 Task: Create new Company, with domain: 'linde.com' and type: 'Reseller'. Add new contact for this company, with mail Id: 'Rudra18Patel@linde.com', First Name: Rudra, Last name:  Patel, Job Title: 'Database Administrator', Phone Number: '(617) 555-2347'. Change life cycle stage to  Lead and lead status to  Open. Logged in from softage.3@softage.net
Action: Mouse pressed left at (35, 83)
Screenshot: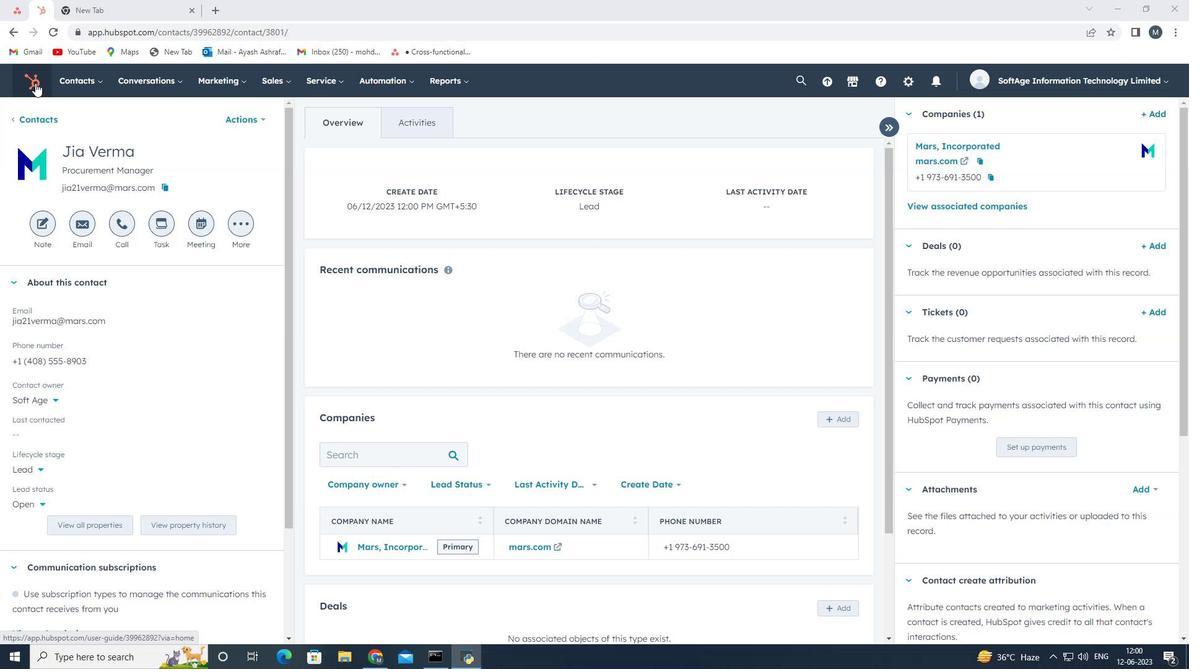 
Action: Mouse moved to (91, 84)
Screenshot: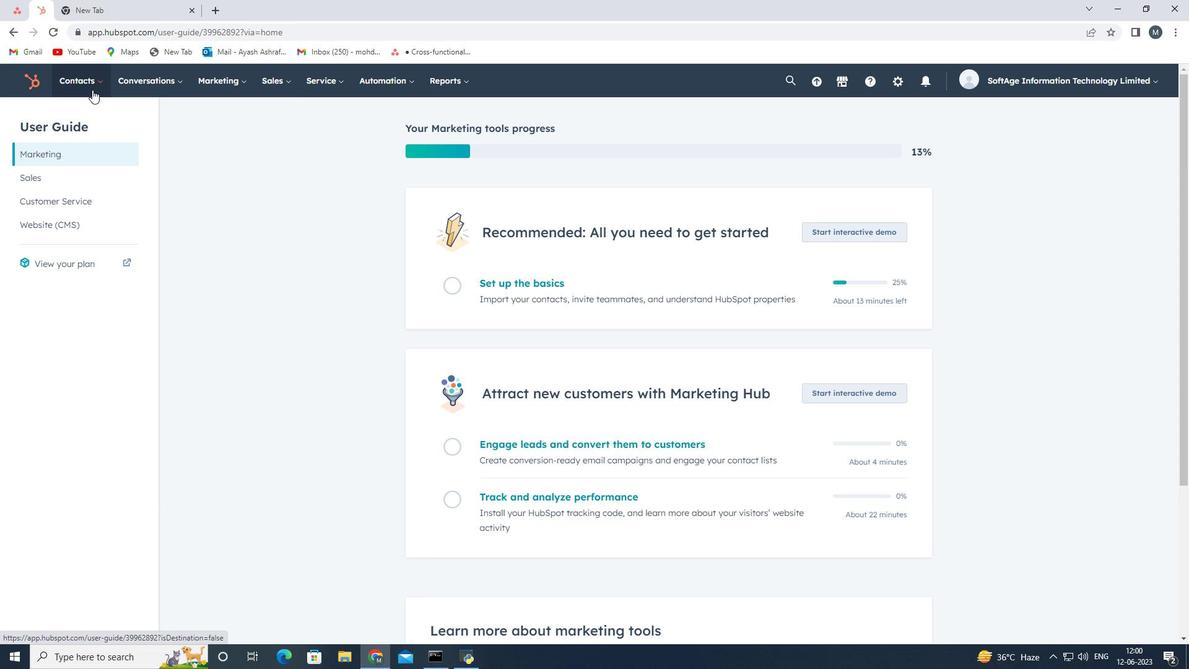 
Action: Mouse pressed left at (91, 84)
Screenshot: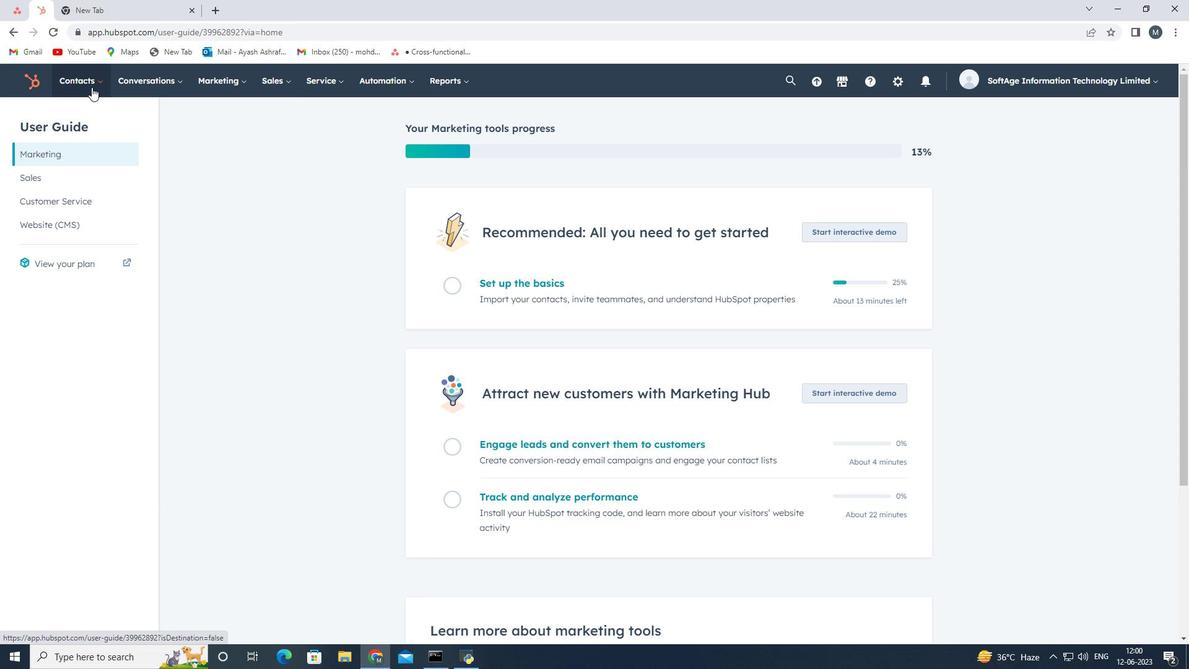 
Action: Mouse moved to (104, 133)
Screenshot: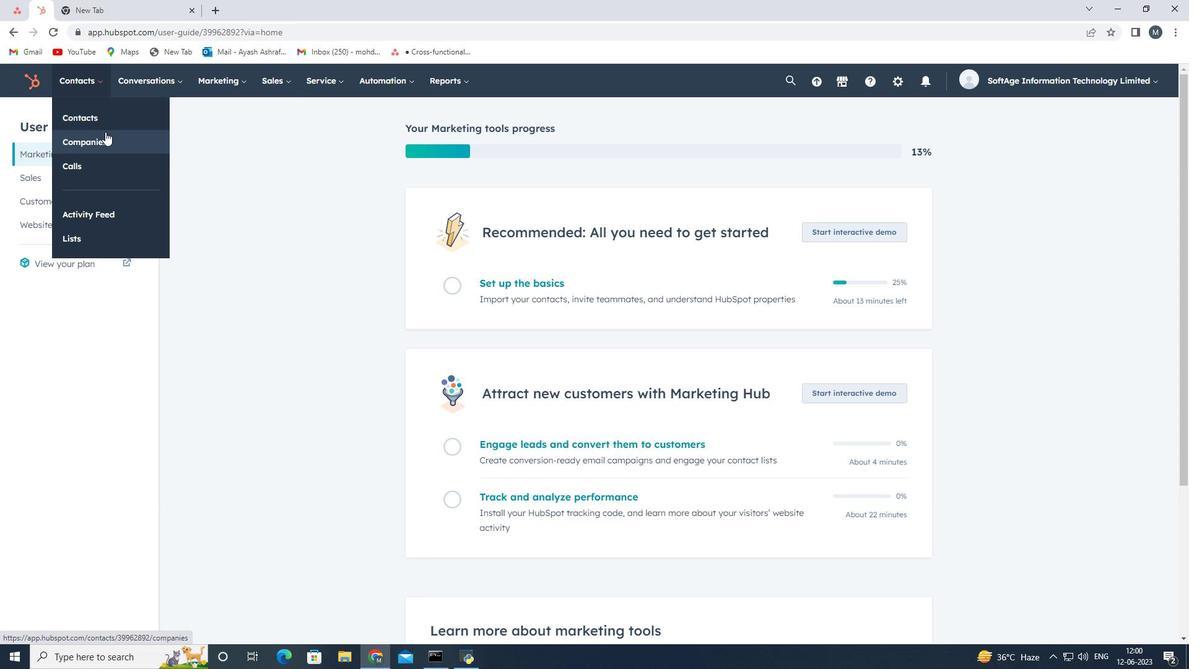 
Action: Mouse pressed left at (104, 133)
Screenshot: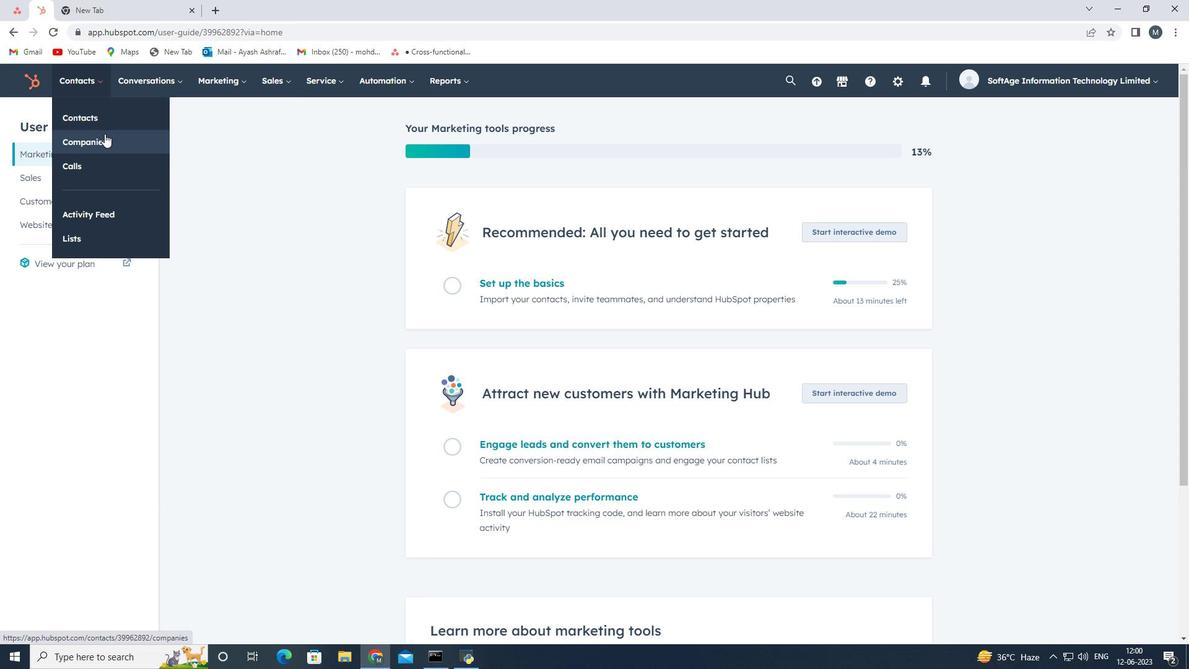 
Action: Mouse moved to (1109, 125)
Screenshot: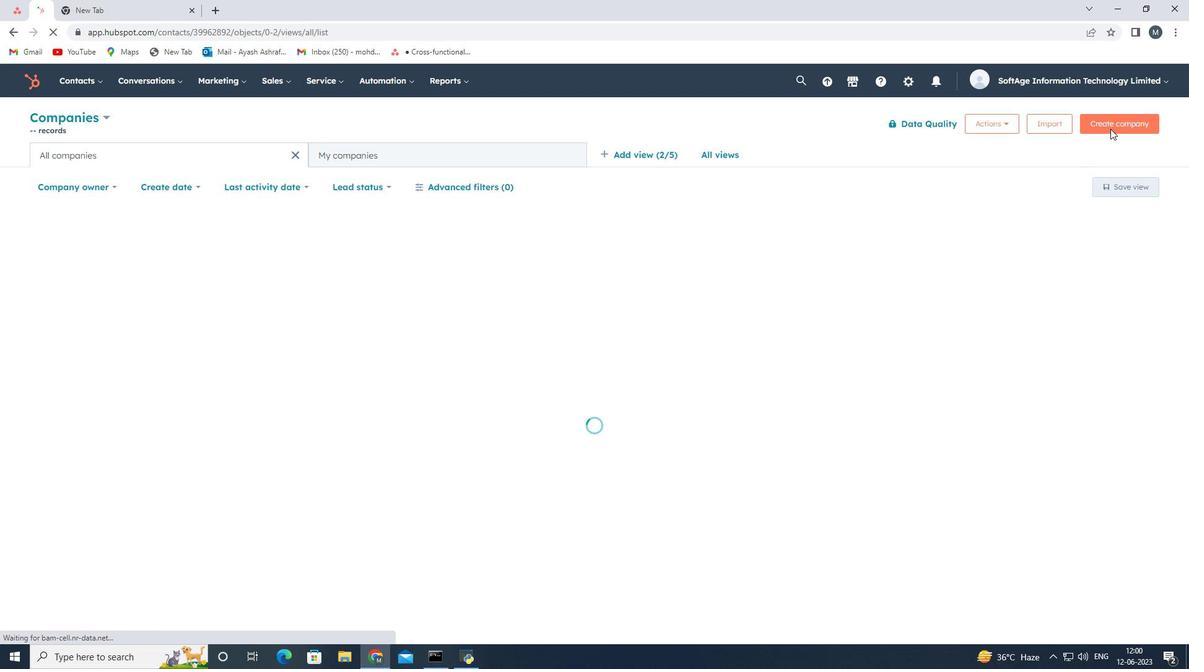 
Action: Mouse pressed left at (1109, 125)
Screenshot: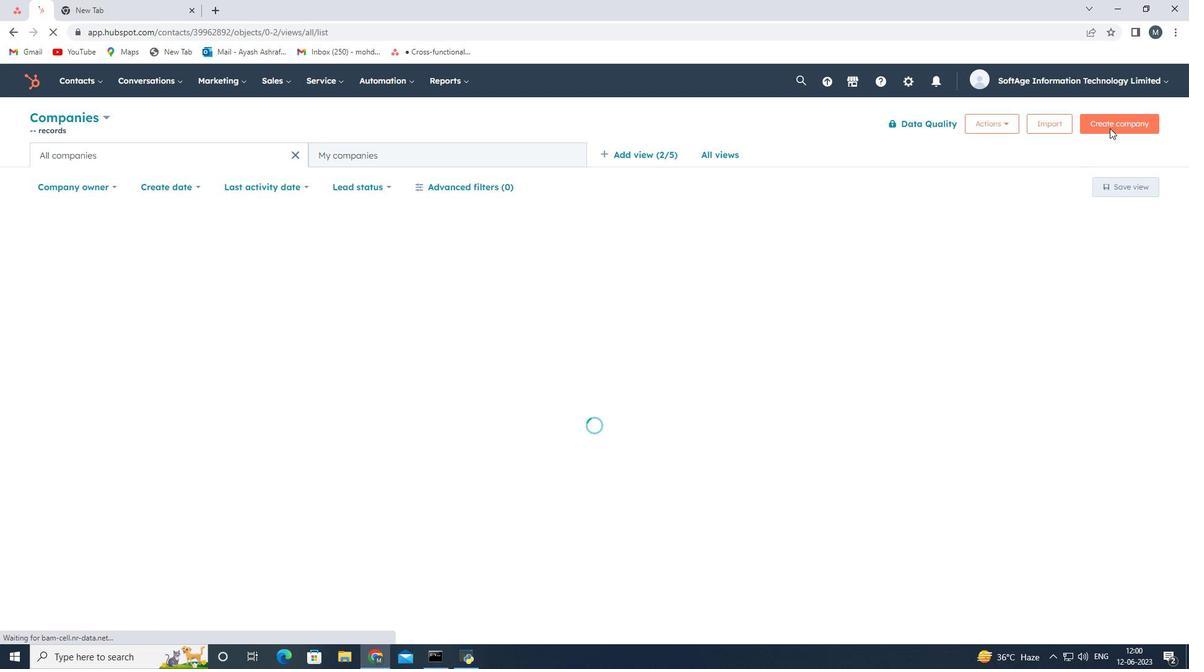
Action: Mouse moved to (958, 177)
Screenshot: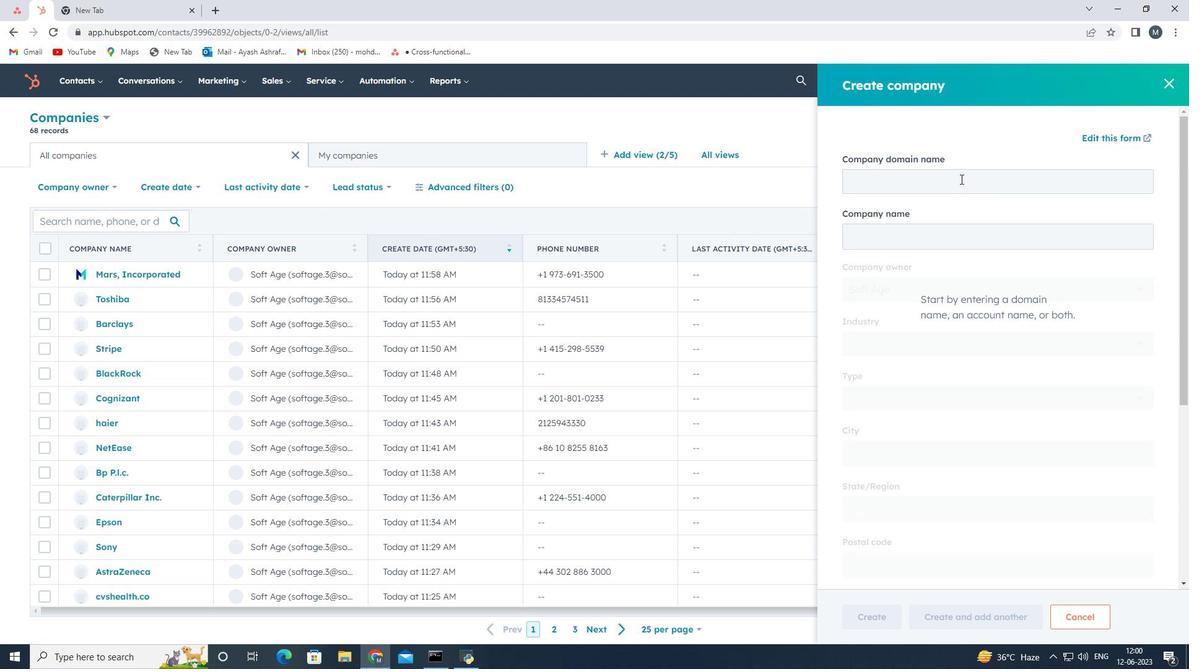 
Action: Mouse pressed left at (958, 177)
Screenshot: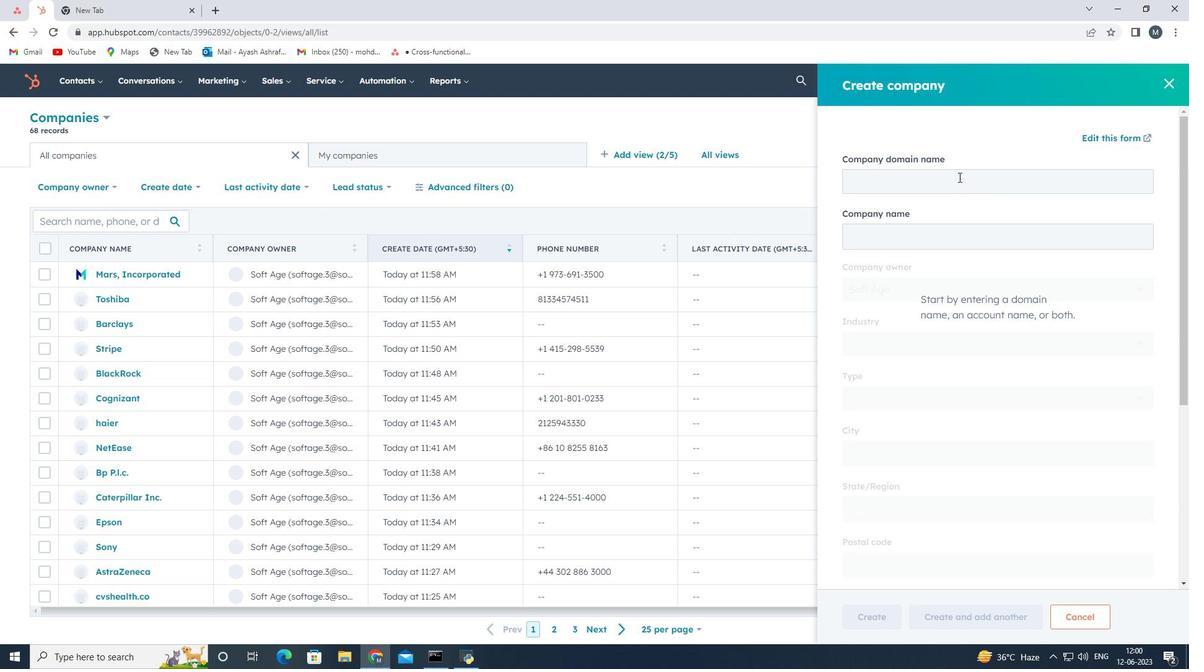 
Action: Key pressed <Key.shift>L<Key.backspace>linde.com
Screenshot: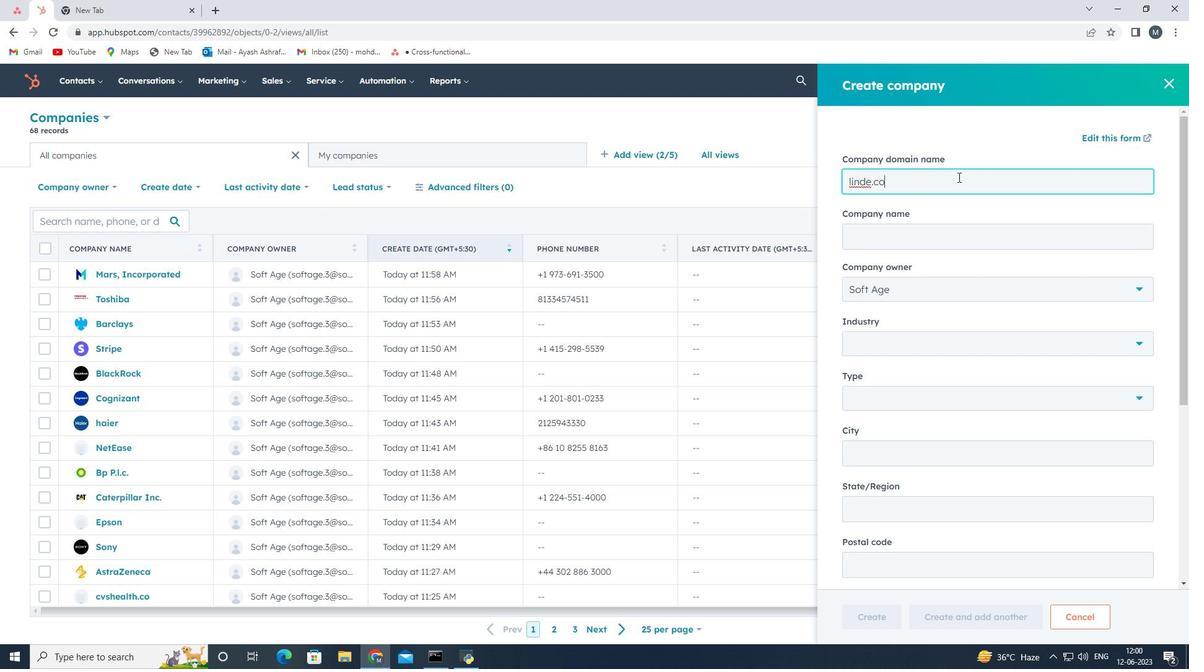 
Action: Mouse moved to (976, 339)
Screenshot: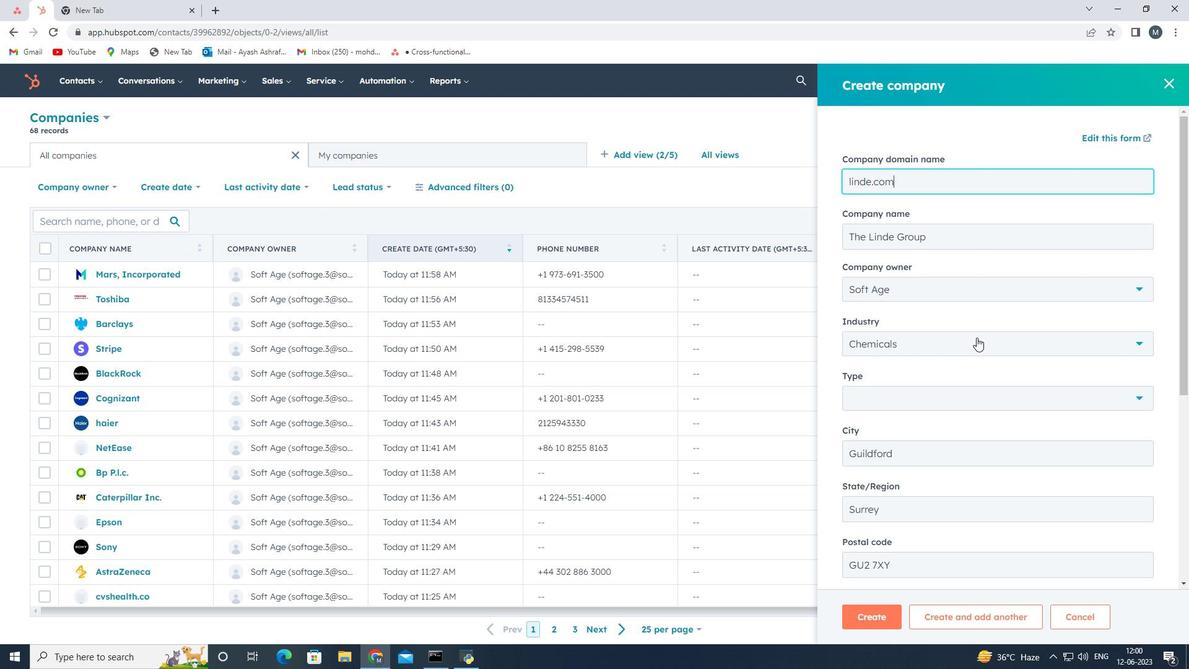 
Action: Mouse scrolled (976, 338) with delta (0, 0)
Screenshot: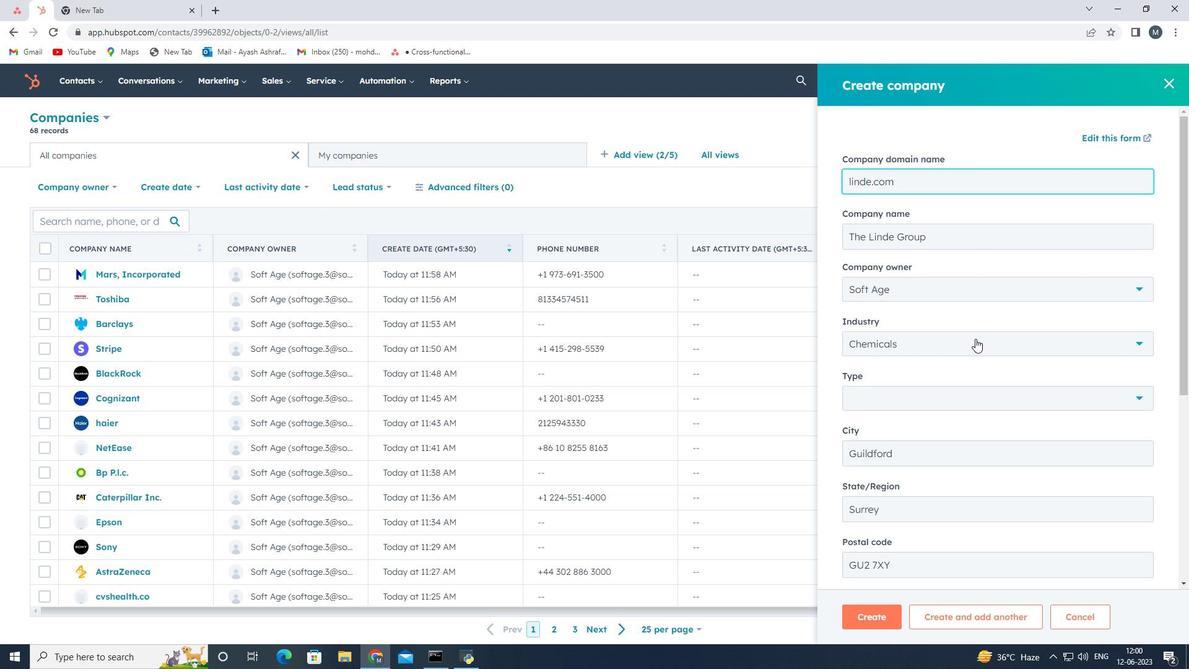 
Action: Mouse moved to (958, 335)
Screenshot: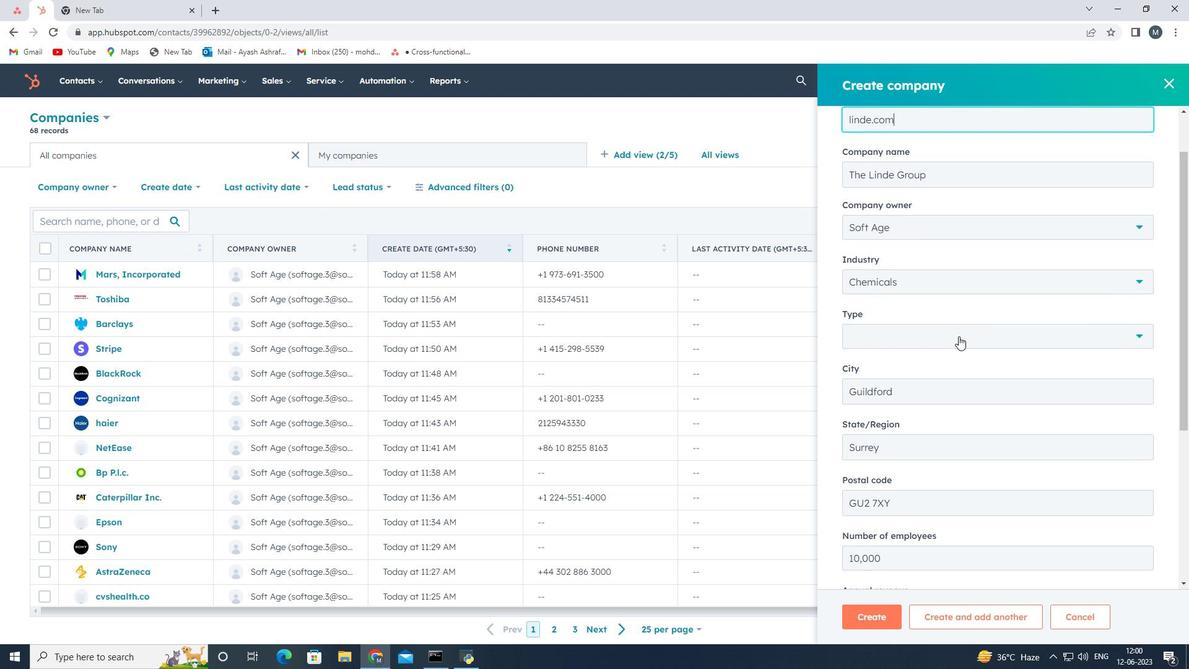 
Action: Mouse pressed left at (958, 335)
Screenshot: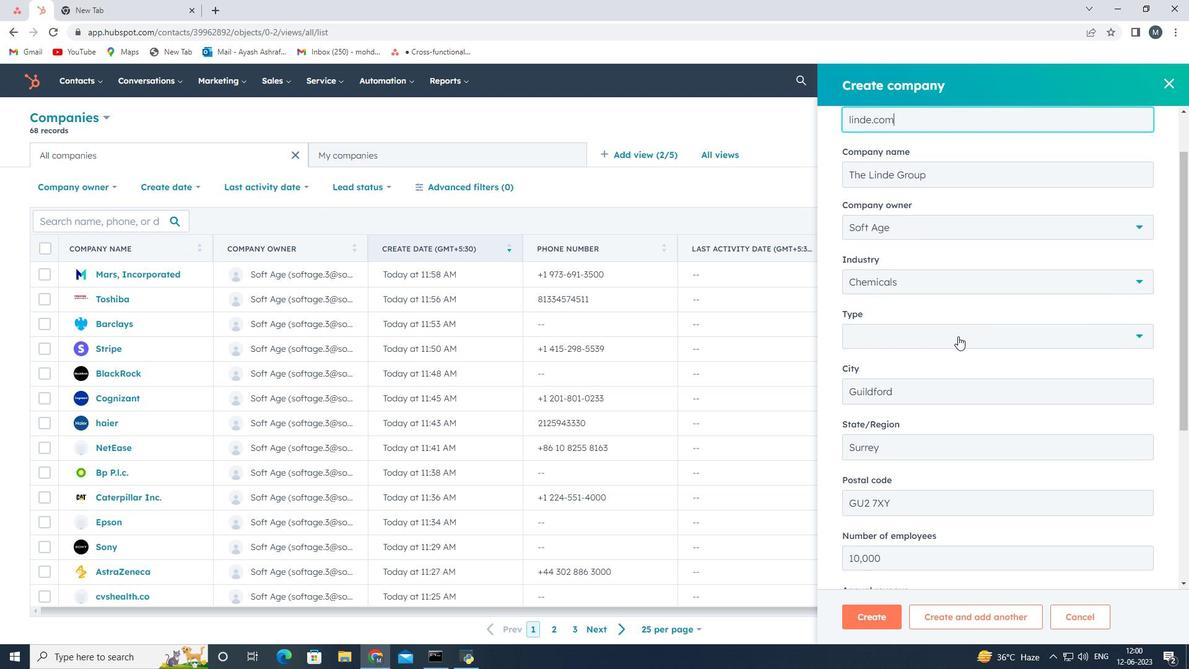 
Action: Mouse moved to (909, 449)
Screenshot: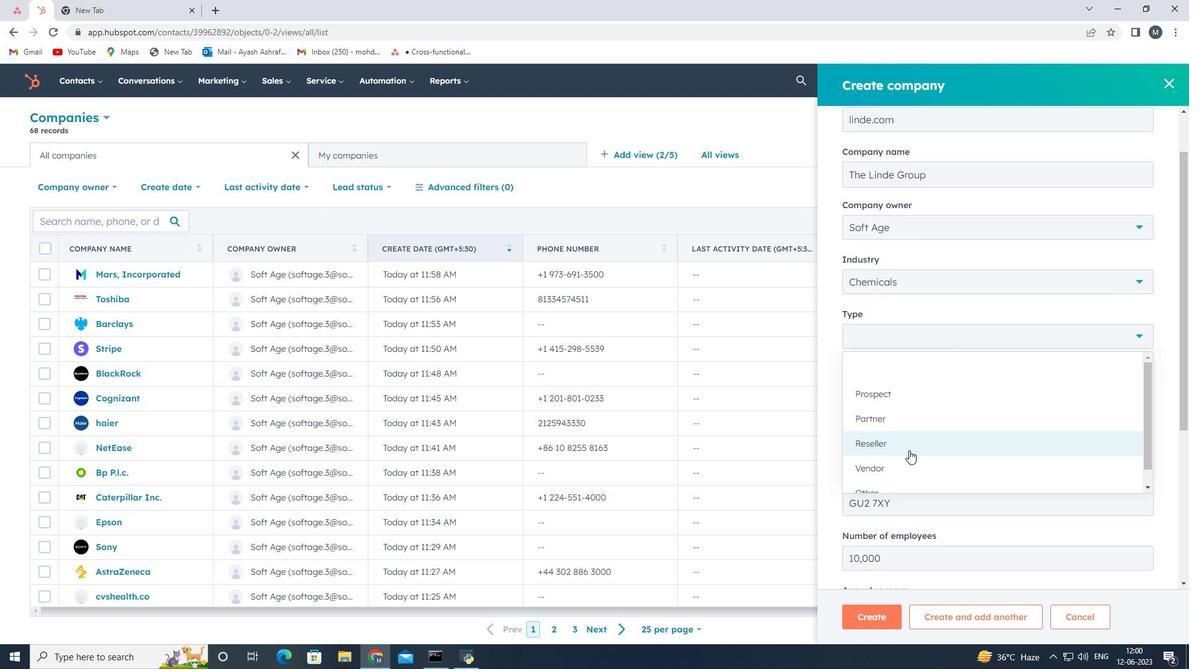 
Action: Mouse pressed left at (909, 449)
Screenshot: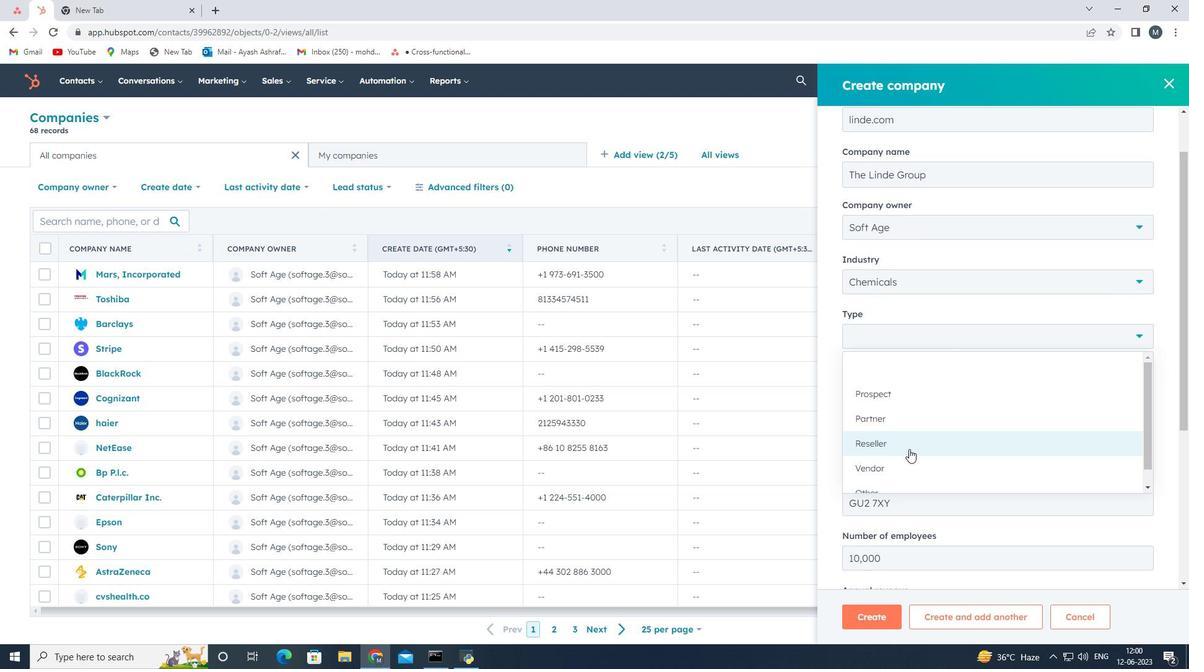 
Action: Mouse moved to (951, 439)
Screenshot: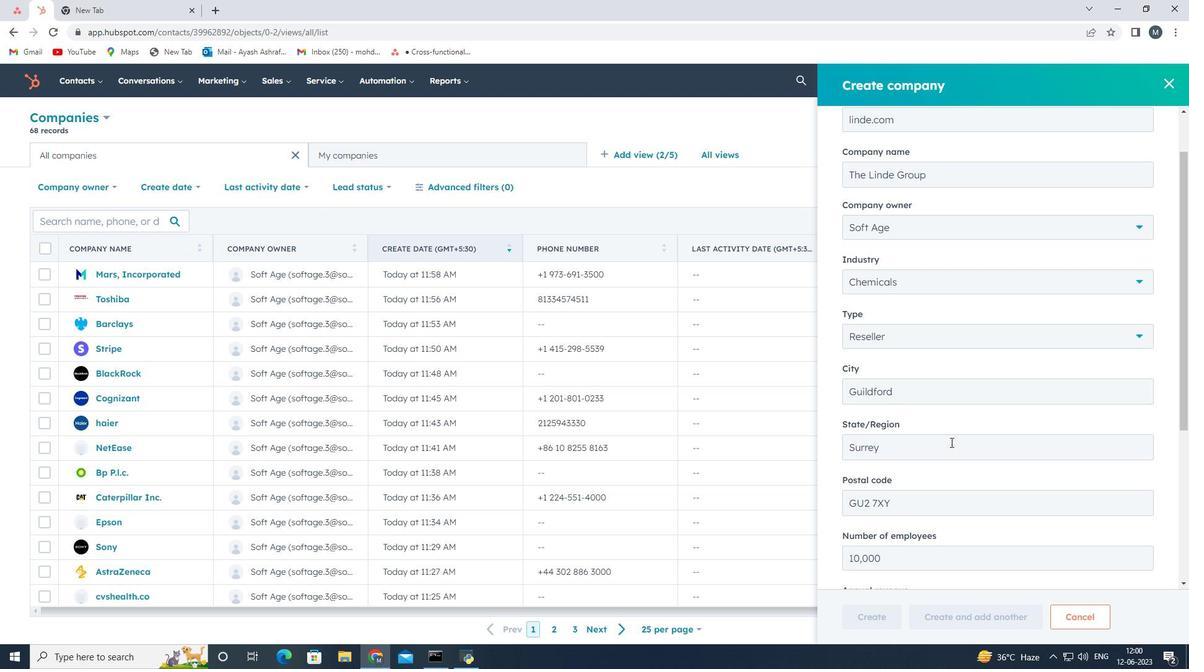 
Action: Mouse scrolled (951, 438) with delta (0, 0)
Screenshot: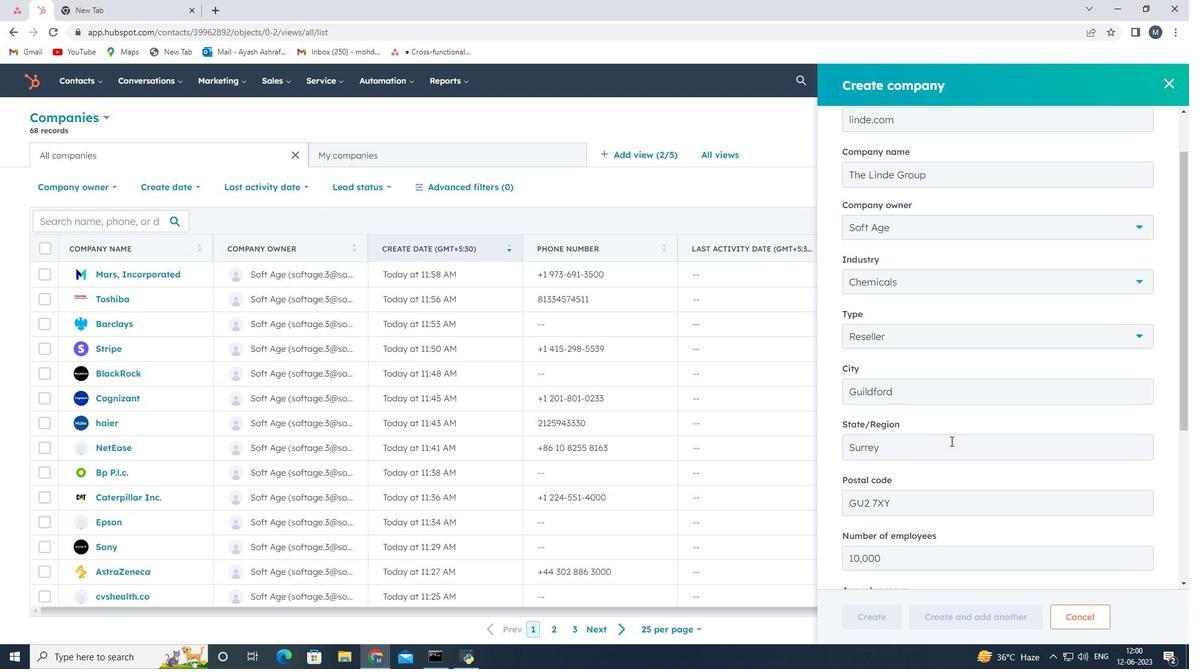 
Action: Mouse moved to (946, 446)
Screenshot: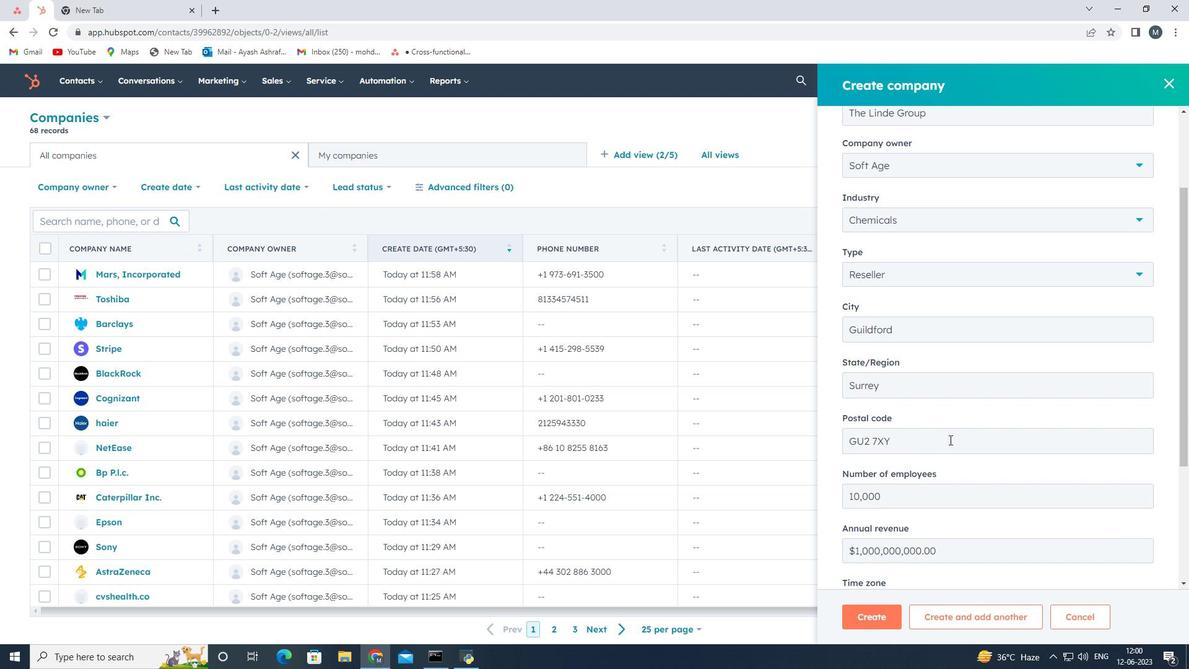 
Action: Mouse scrolled (946, 446) with delta (0, 0)
Screenshot: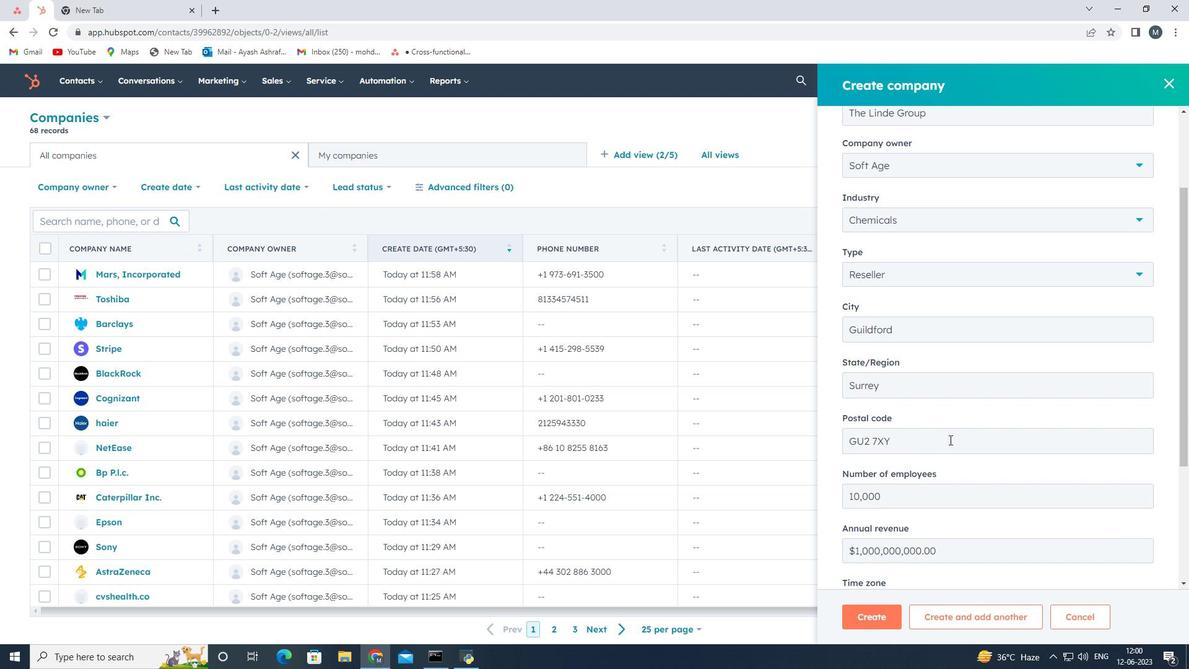 
Action: Mouse moved to (945, 450)
Screenshot: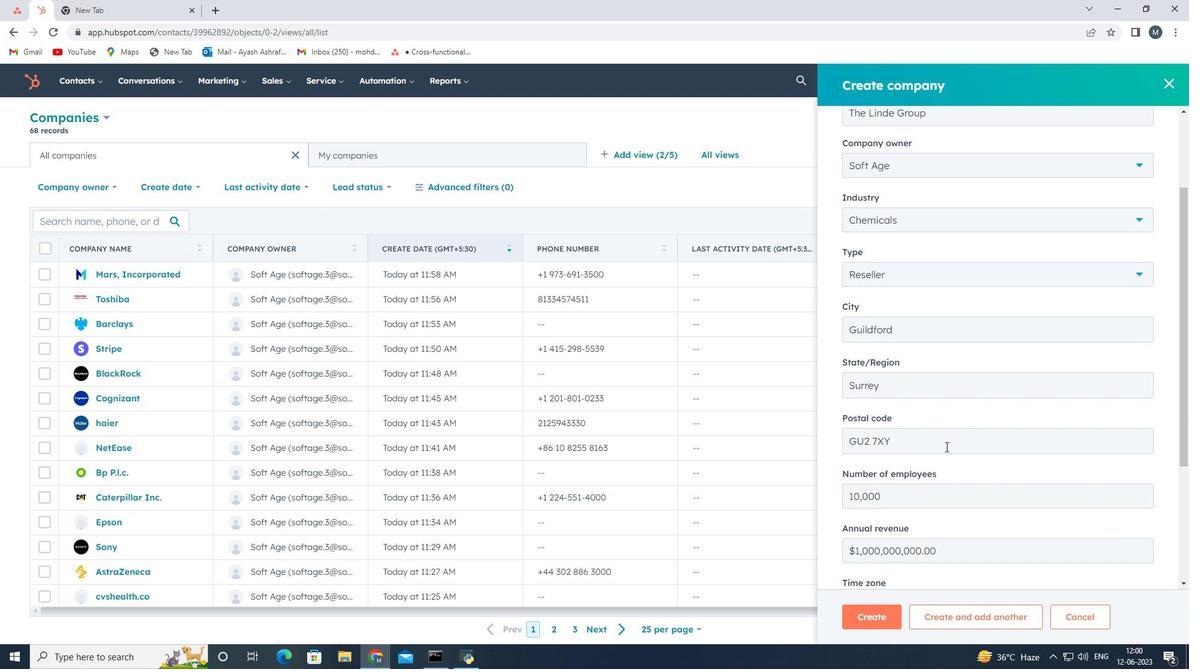
Action: Mouse scrolled (945, 449) with delta (0, 0)
Screenshot: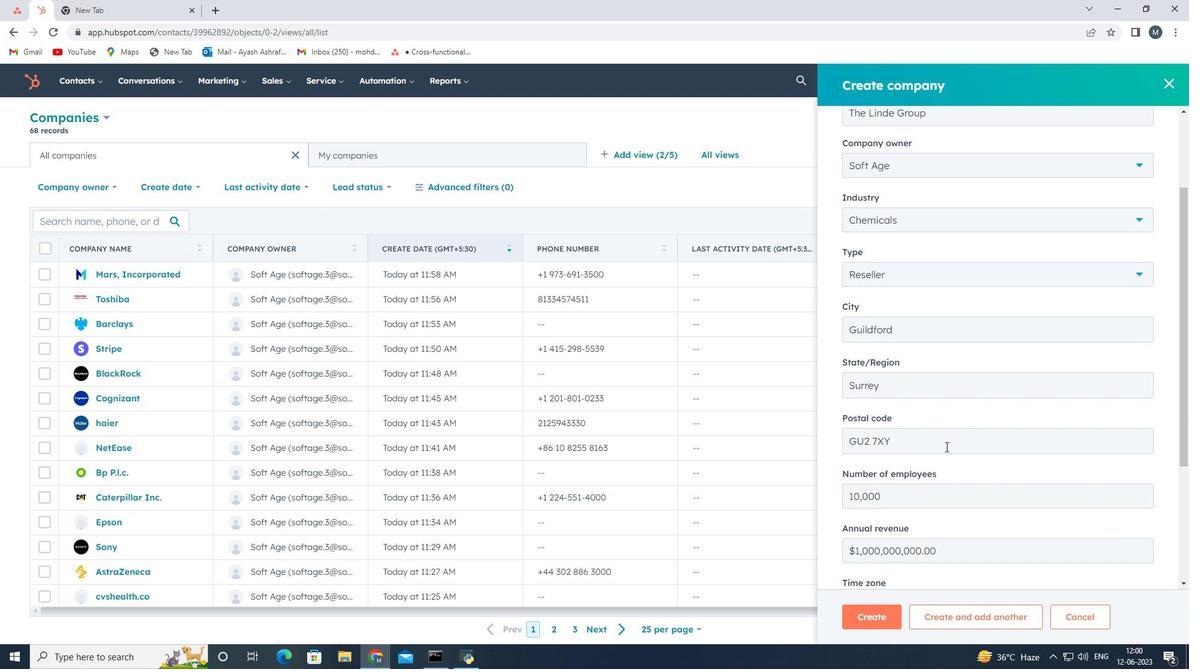 
Action: Mouse moved to (950, 512)
Screenshot: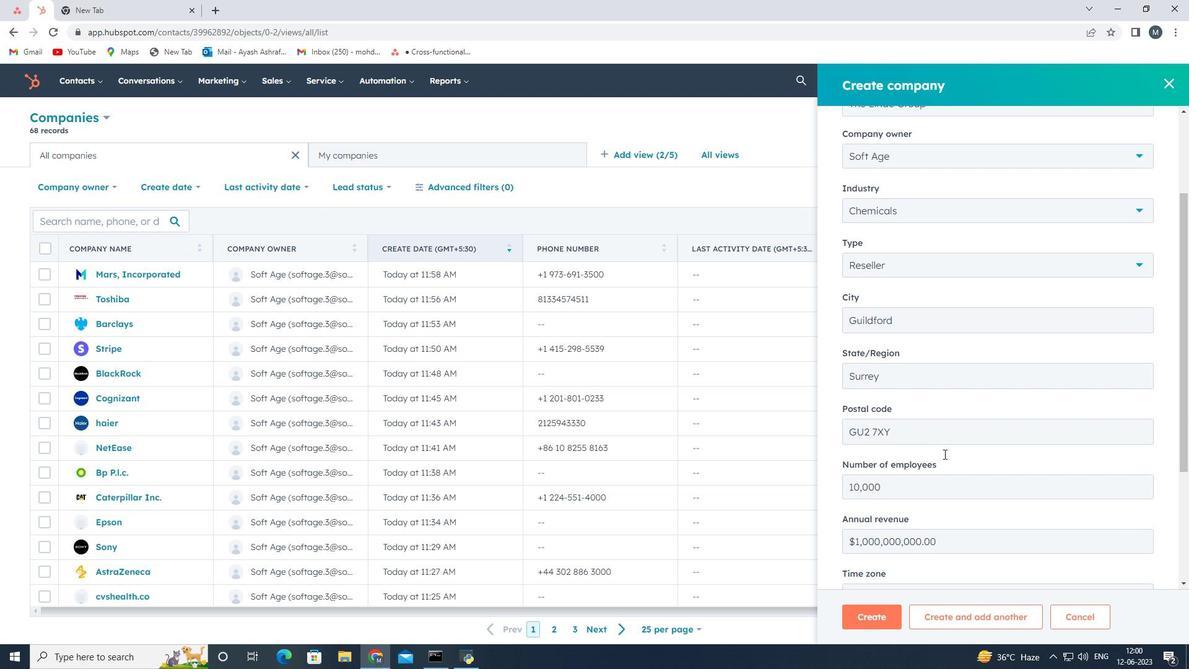 
Action: Mouse scrolled (950, 511) with delta (0, 0)
Screenshot: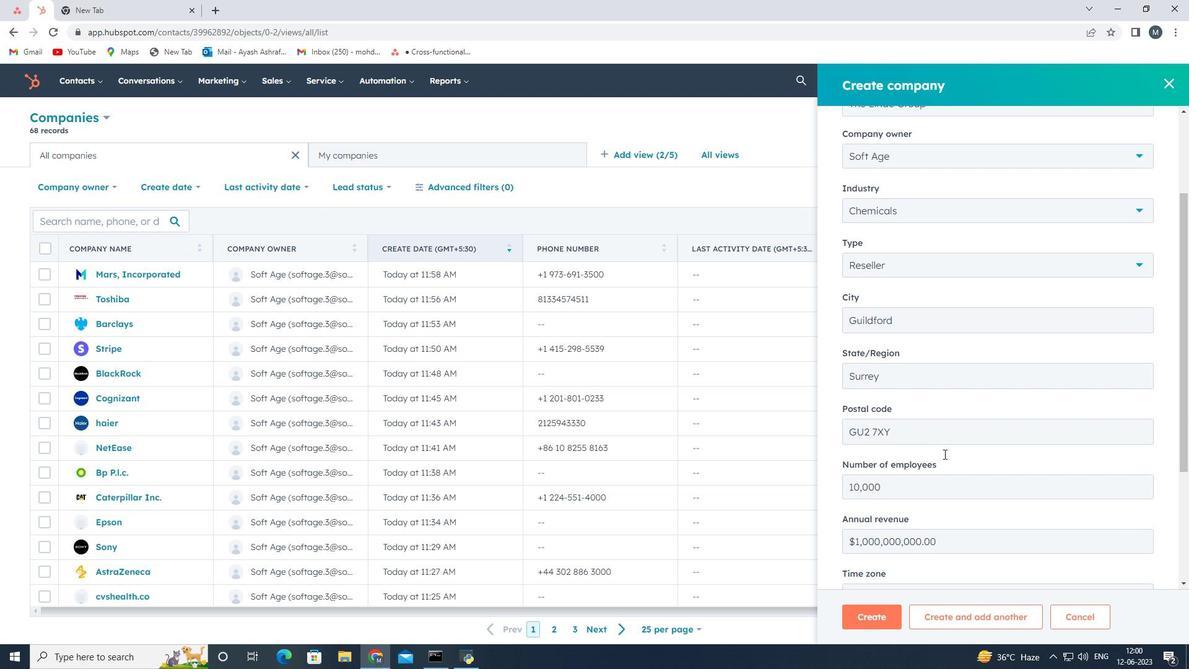 
Action: Mouse moved to (951, 534)
Screenshot: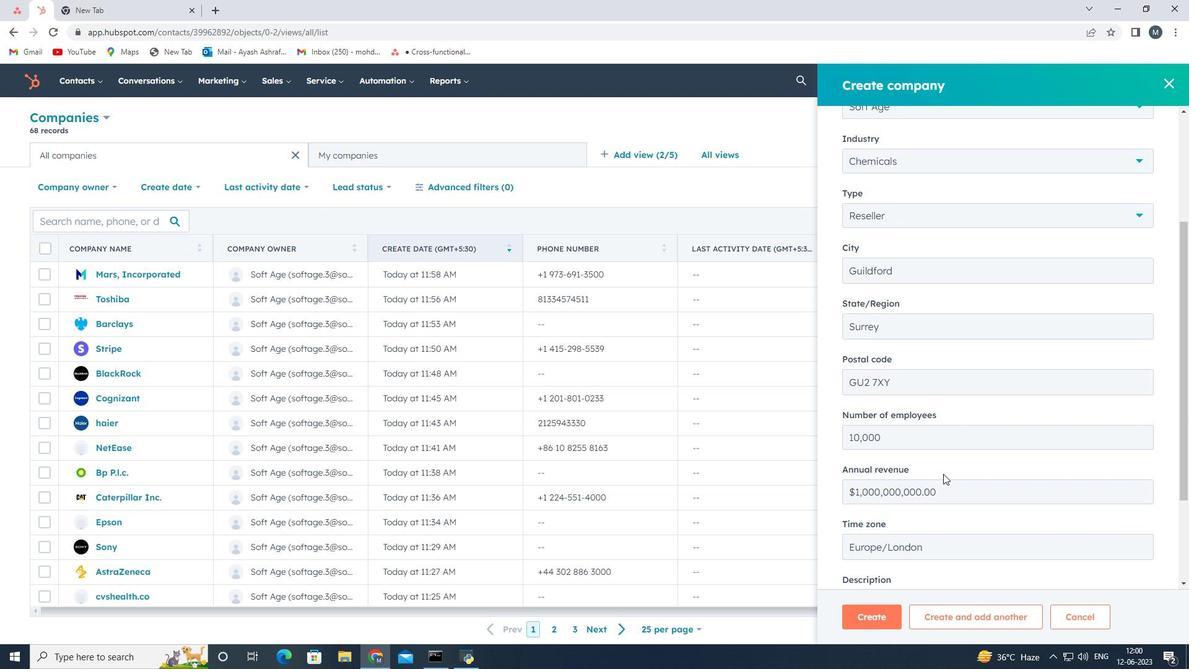 
Action: Mouse scrolled (951, 534) with delta (0, 0)
Screenshot: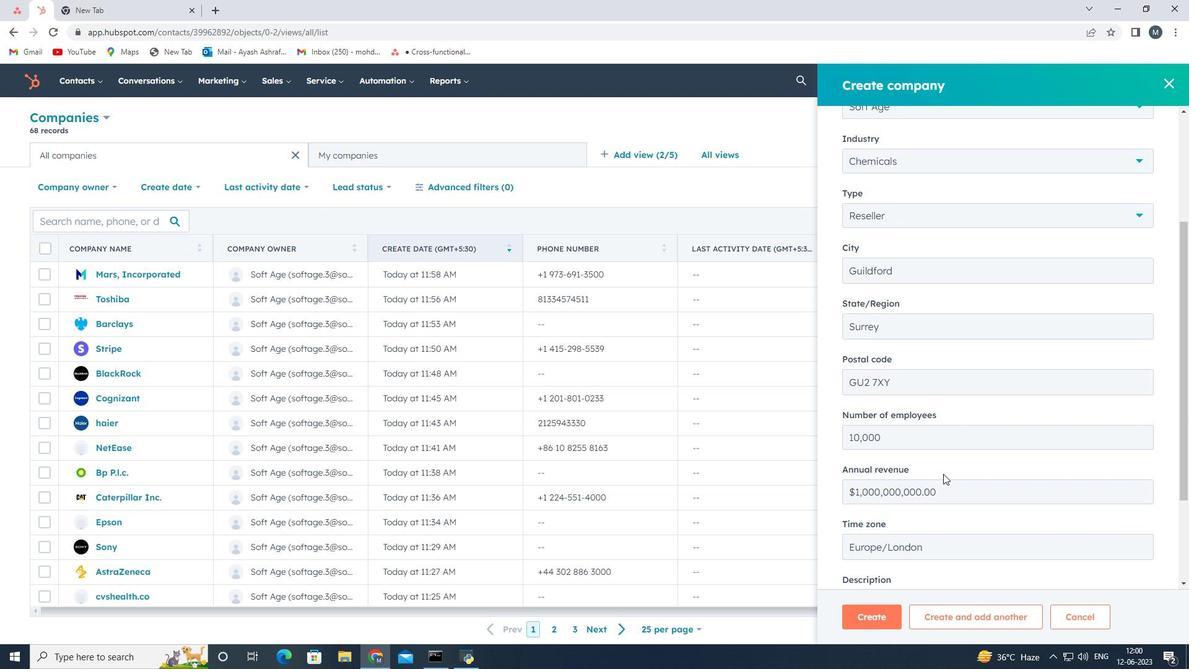 
Action: Mouse moved to (961, 484)
Screenshot: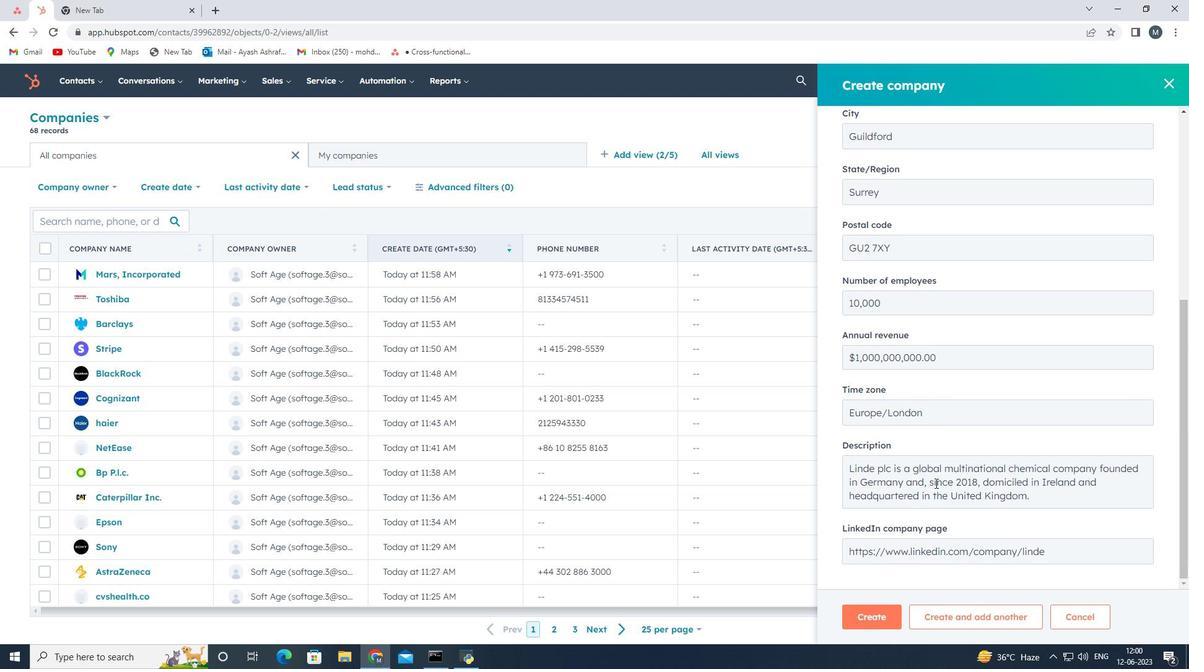 
Action: Mouse scrolled (961, 484) with delta (0, 0)
Screenshot: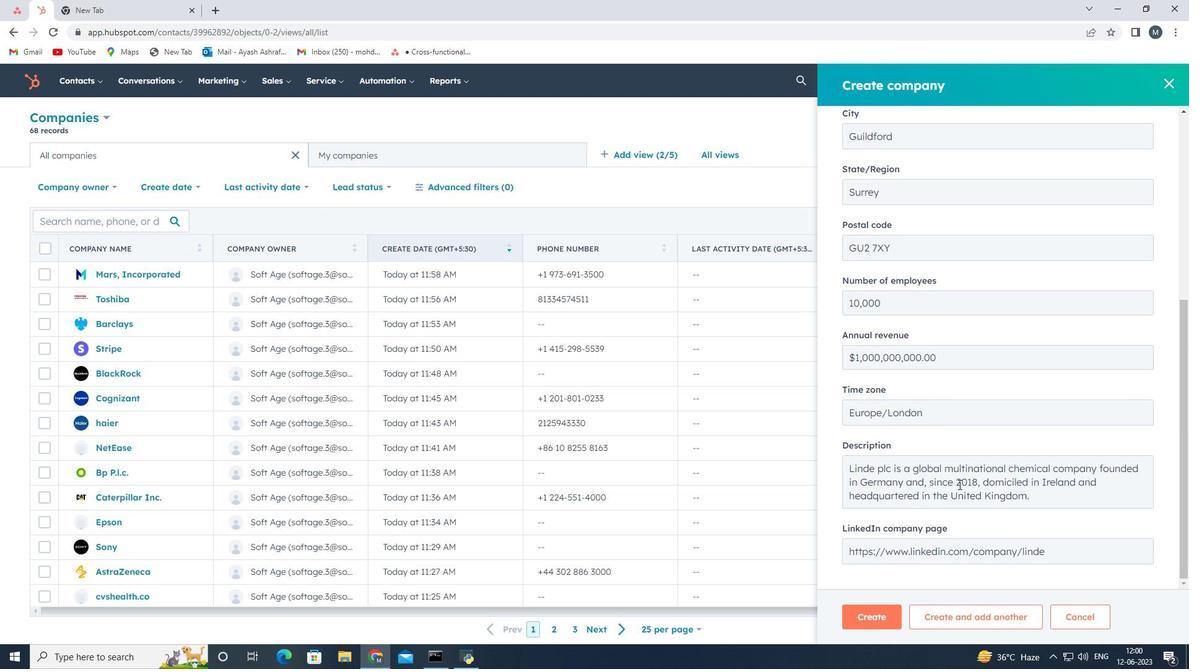 
Action: Mouse moved to (961, 485)
Screenshot: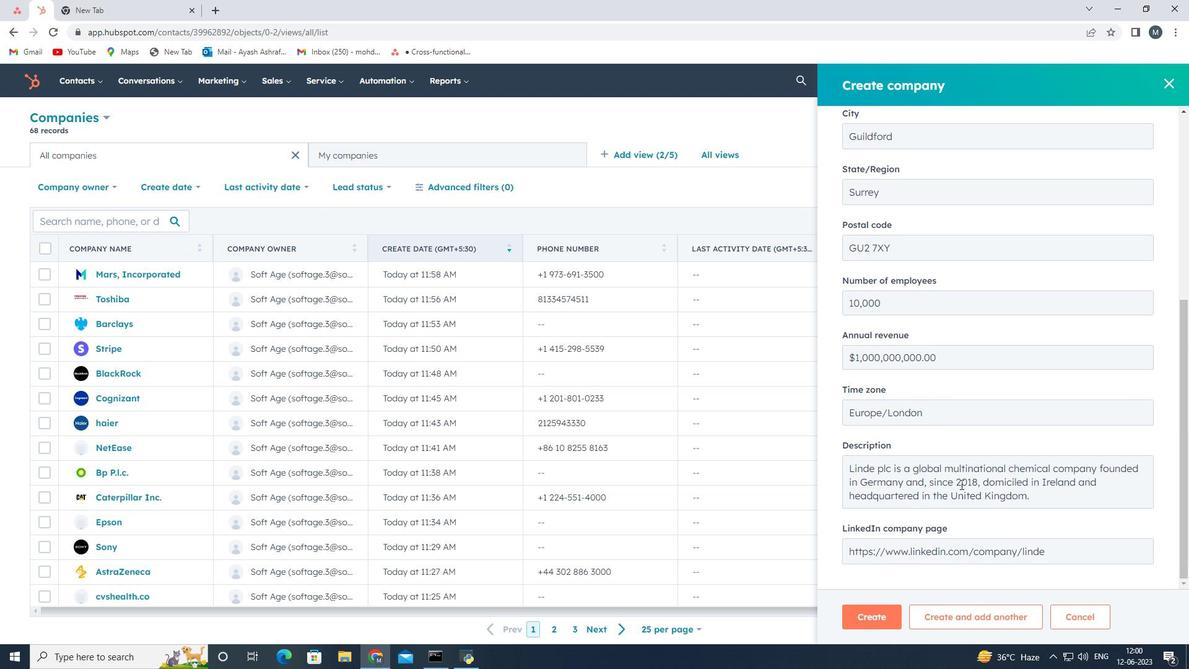 
Action: Mouse scrolled (961, 484) with delta (0, 0)
Screenshot: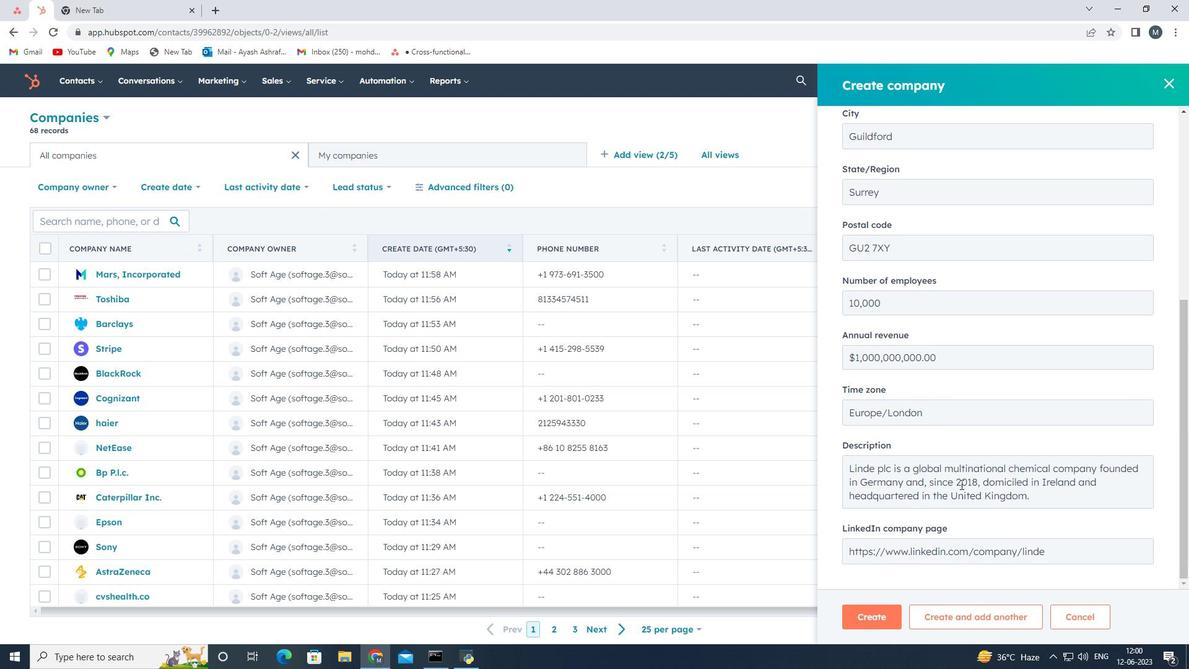 
Action: Mouse moved to (945, 505)
Screenshot: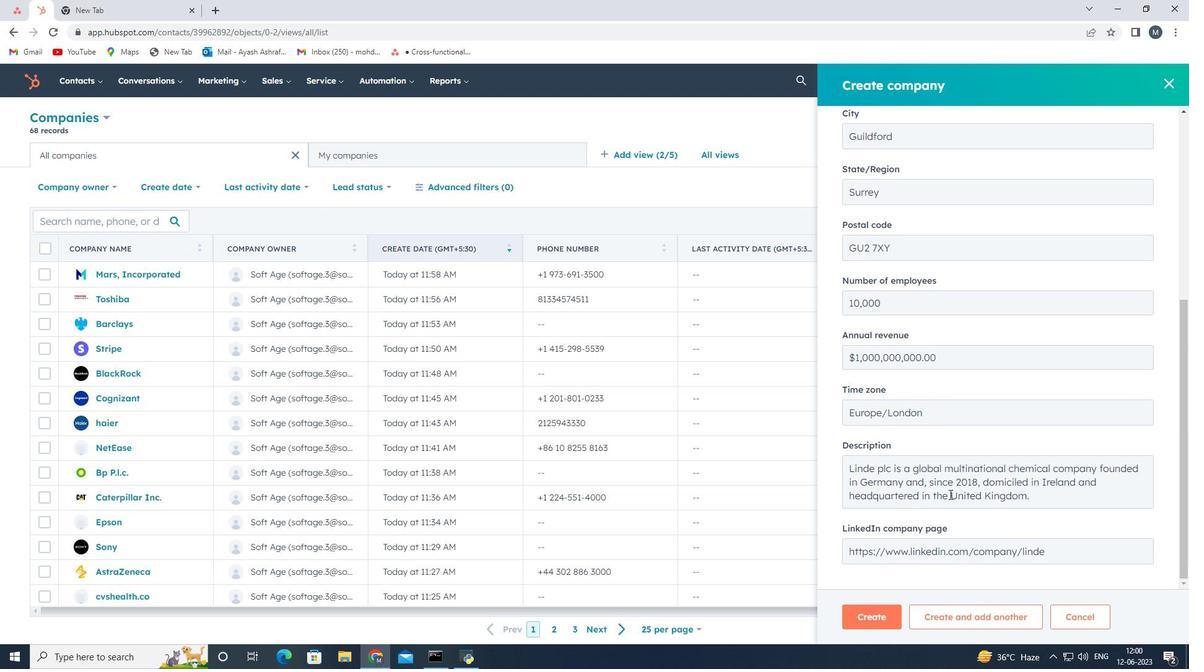 
Action: Mouse scrolled (945, 504) with delta (0, 0)
Screenshot: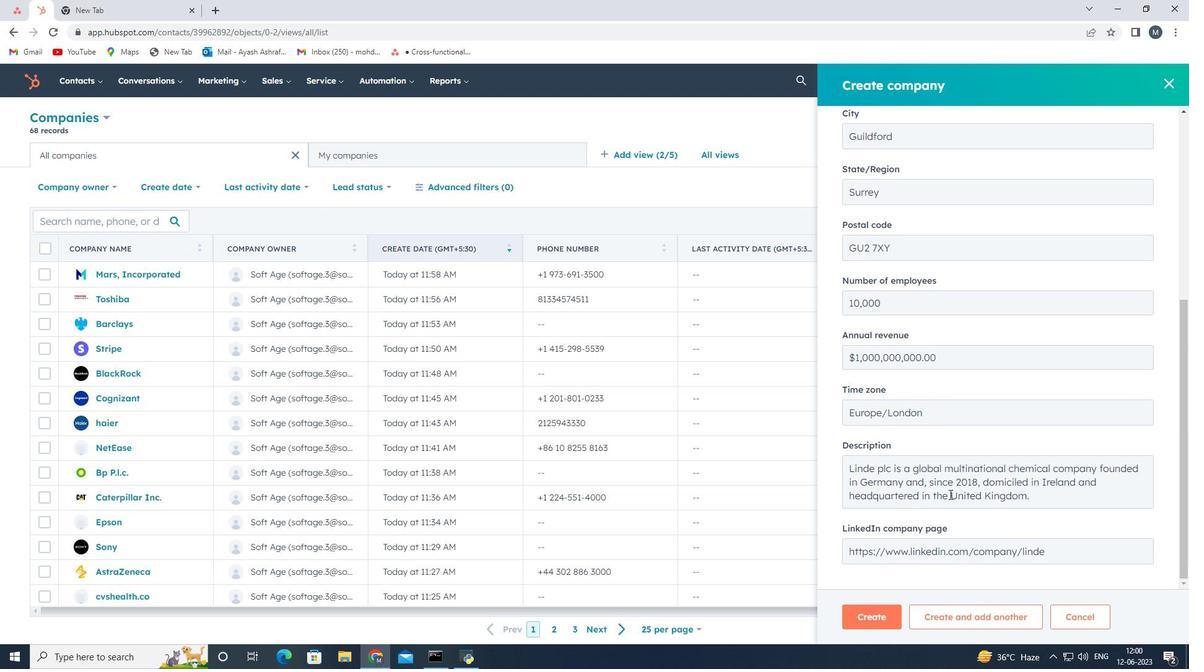 
Action: Mouse moved to (944, 510)
Screenshot: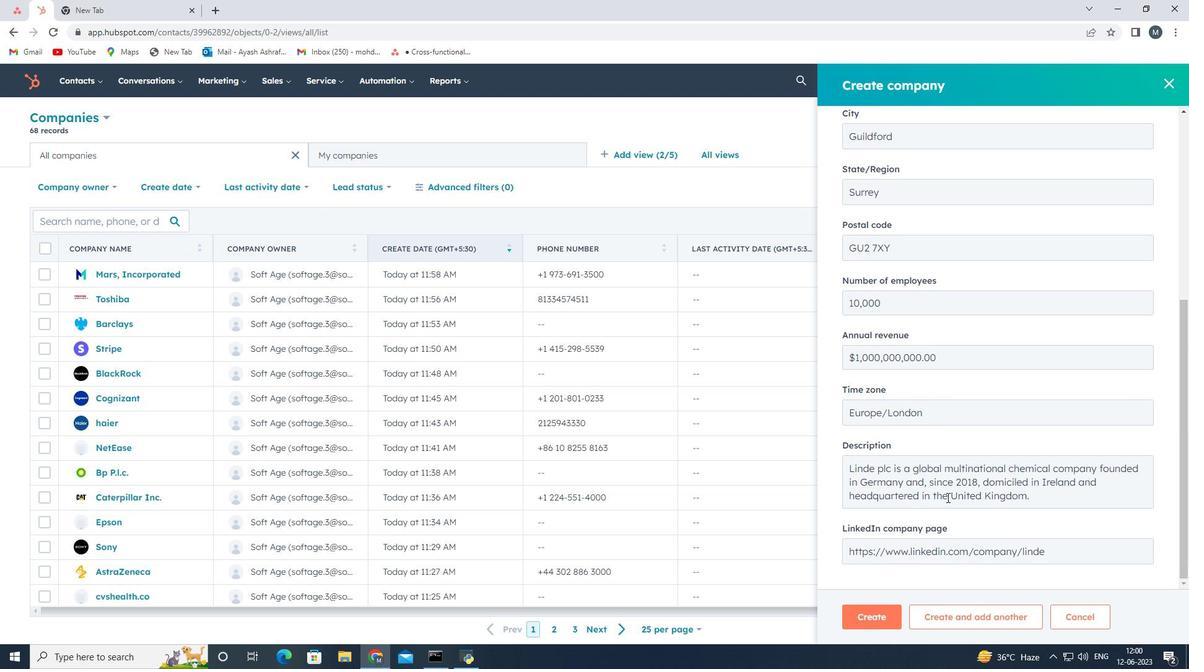 
Action: Mouse scrolled (944, 510) with delta (0, 0)
Screenshot: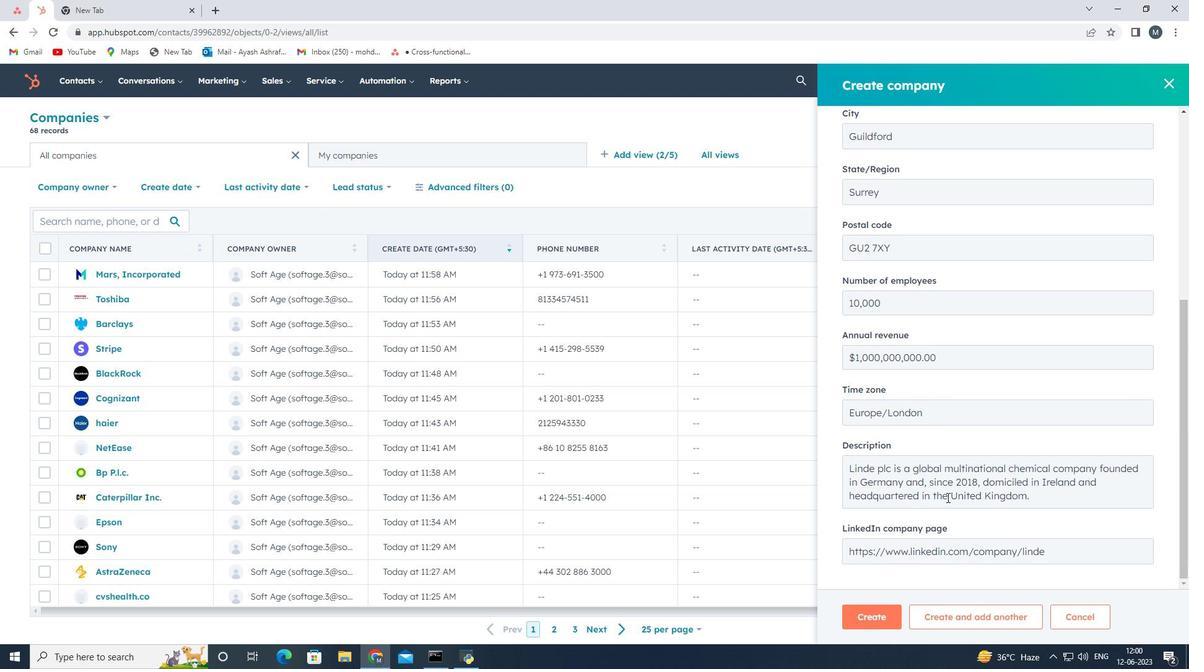 
Action: Mouse moved to (870, 611)
Screenshot: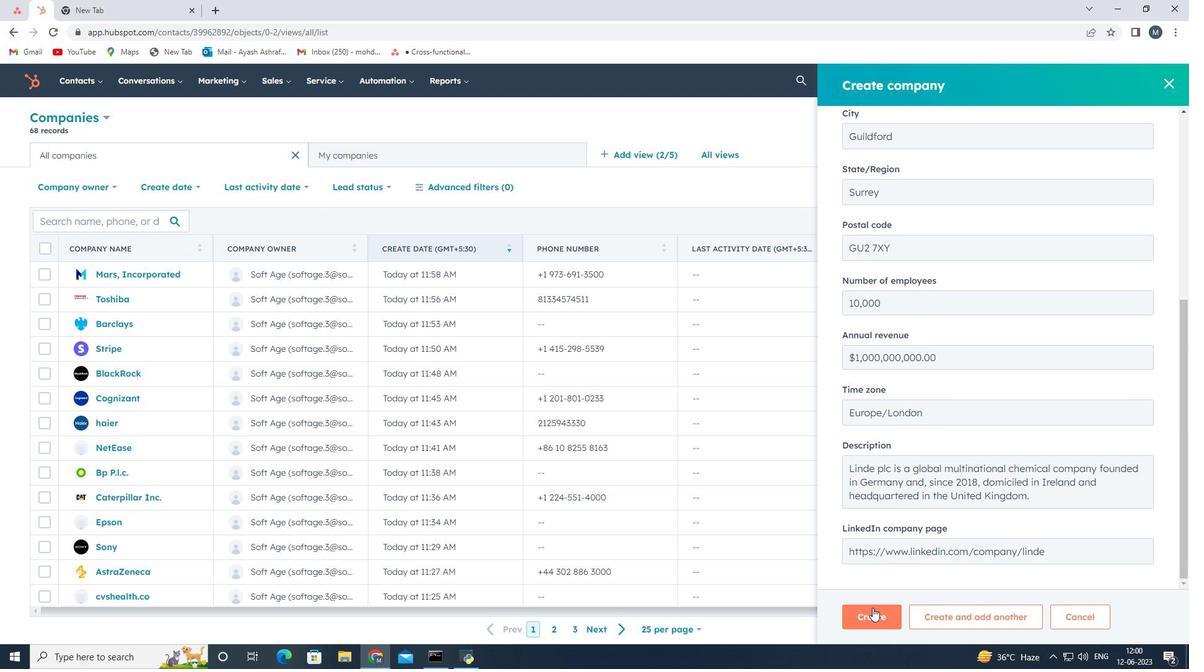 
Action: Mouse pressed left at (870, 611)
Screenshot: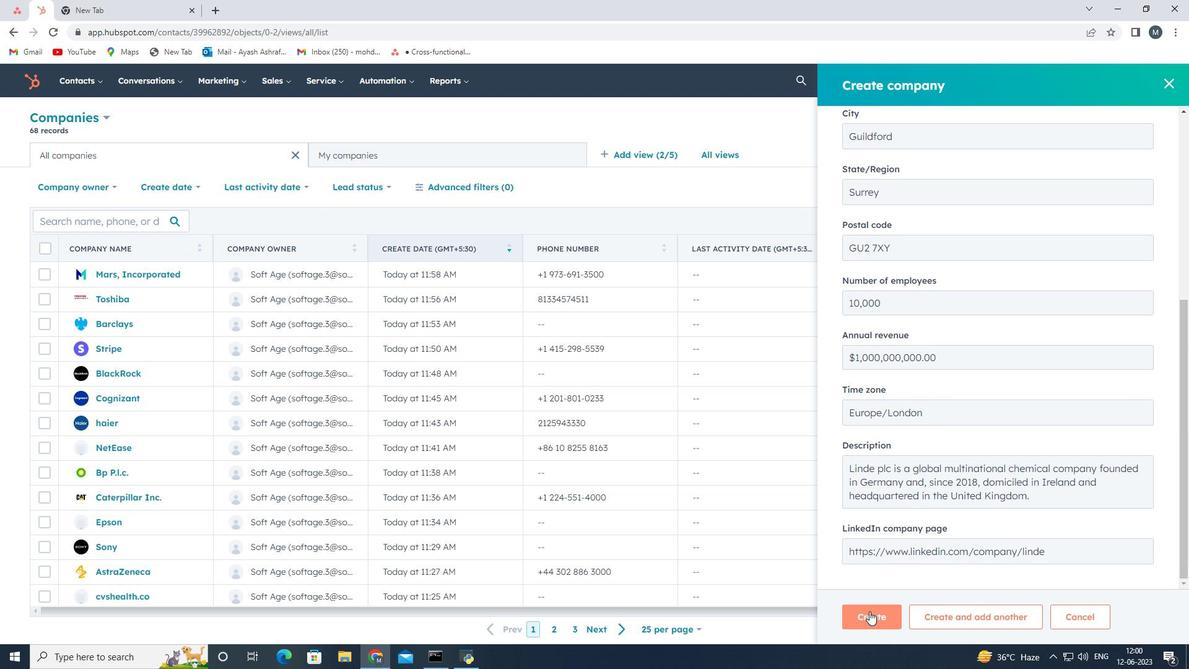 
Action: Mouse moved to (849, 420)
Screenshot: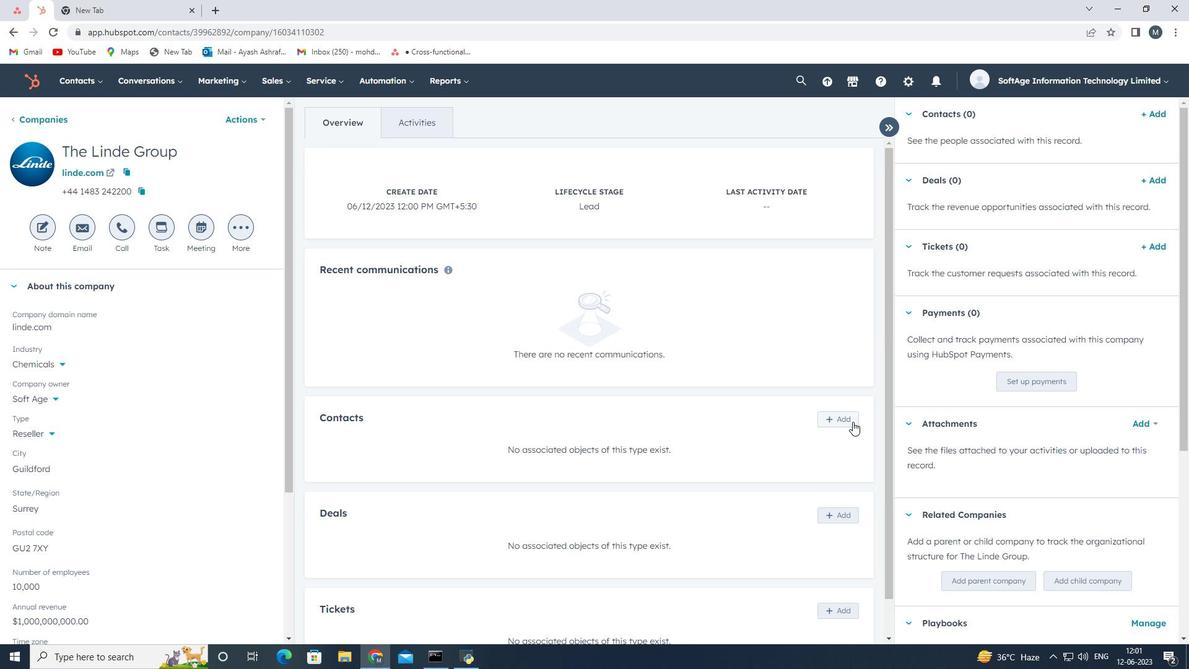 
Action: Mouse pressed left at (849, 420)
Screenshot: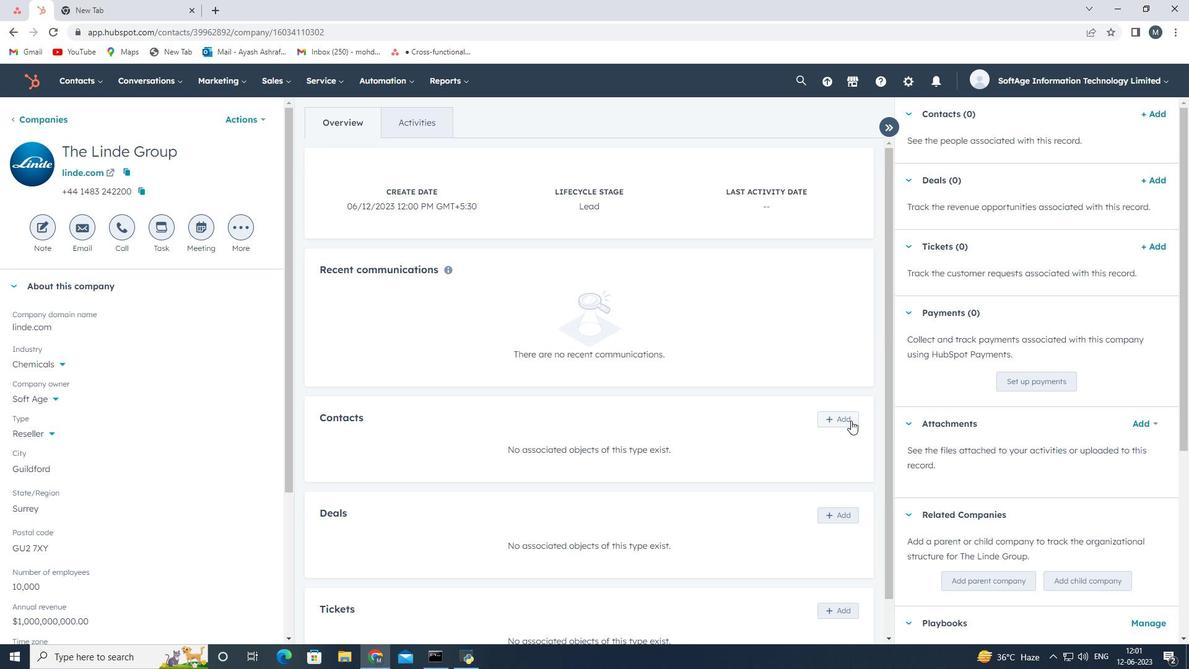 
Action: Mouse moved to (907, 149)
Screenshot: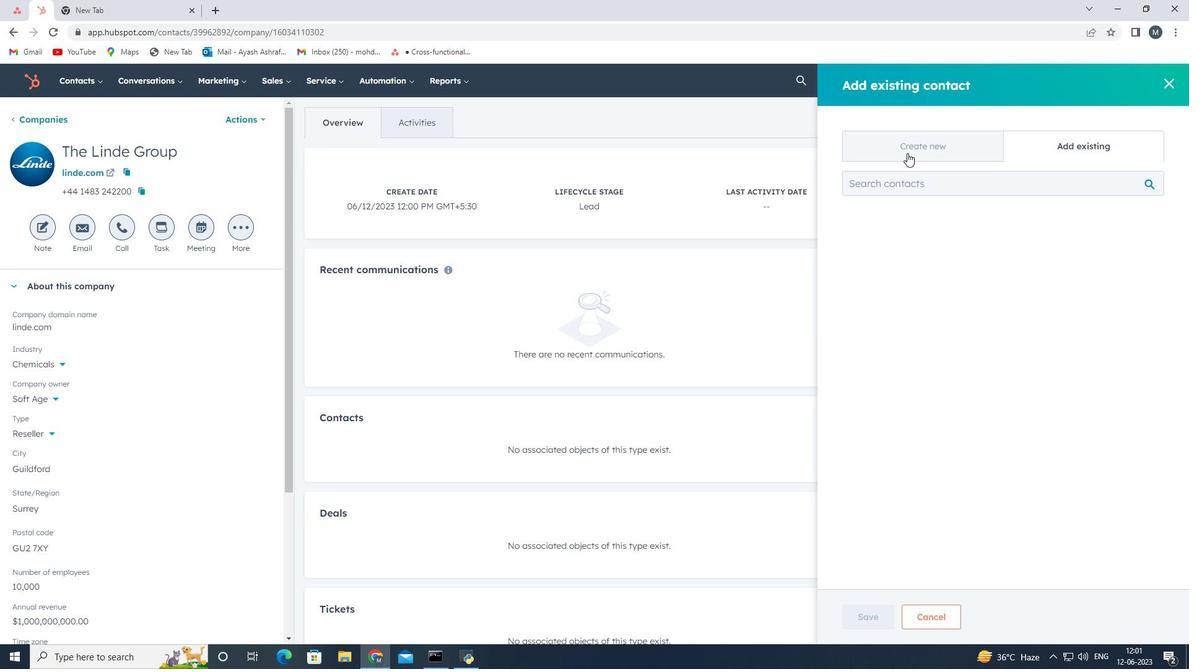 
Action: Mouse pressed left at (907, 149)
Screenshot: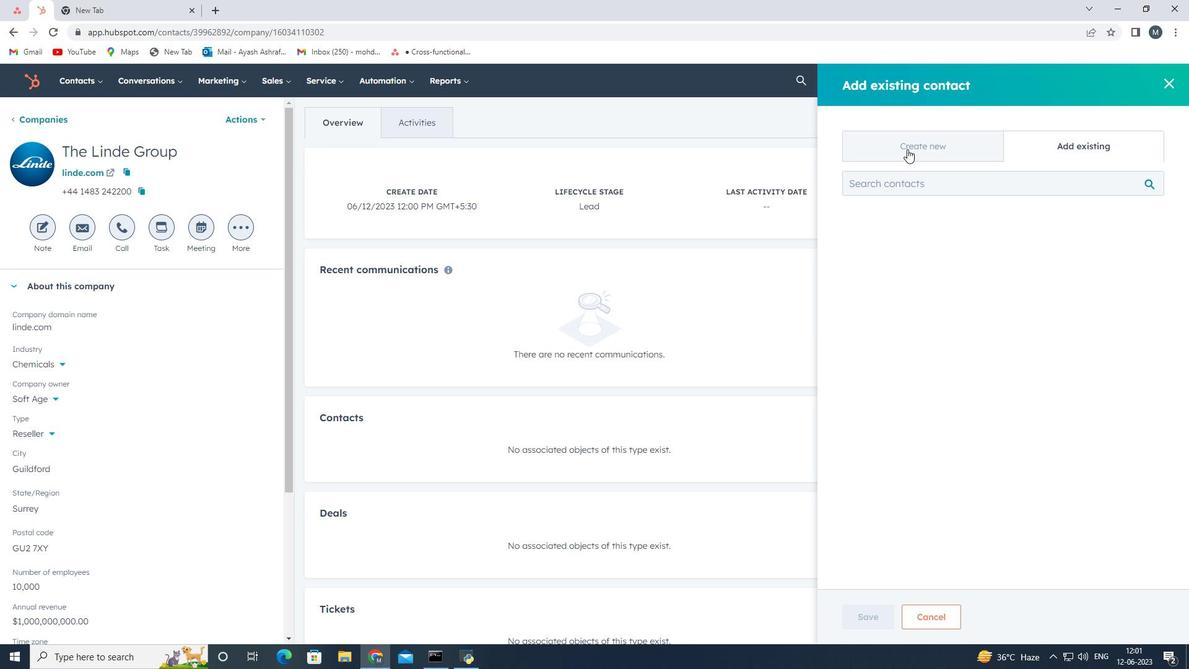 
Action: Mouse moved to (912, 226)
Screenshot: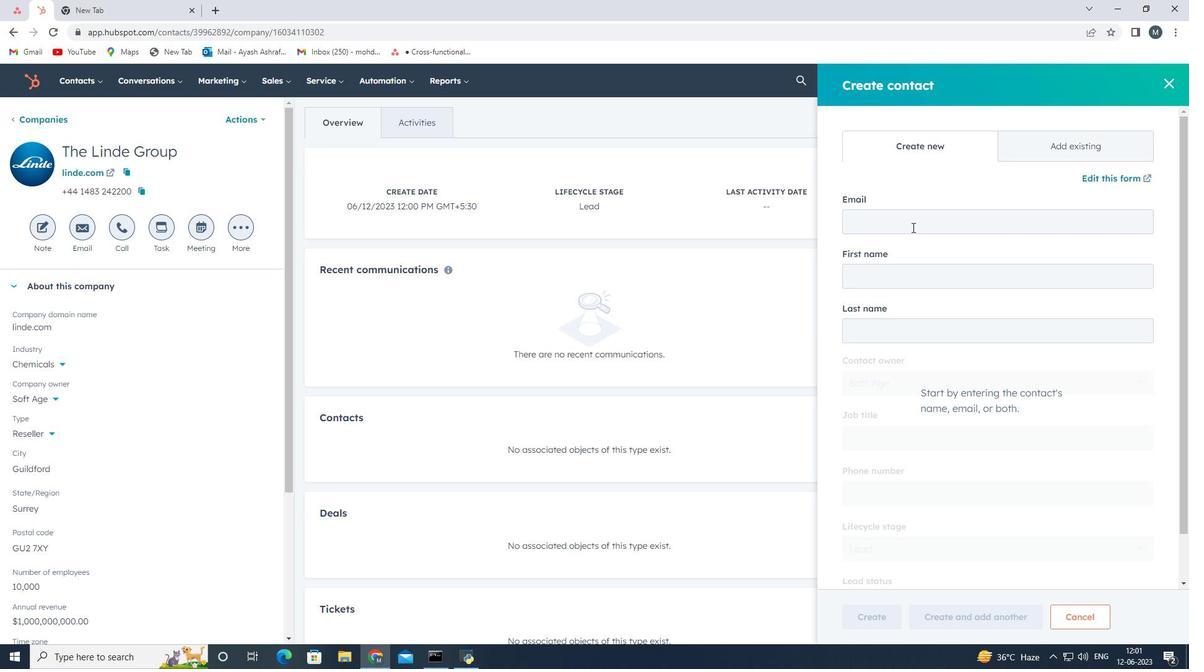 
Action: Mouse pressed left at (912, 226)
Screenshot: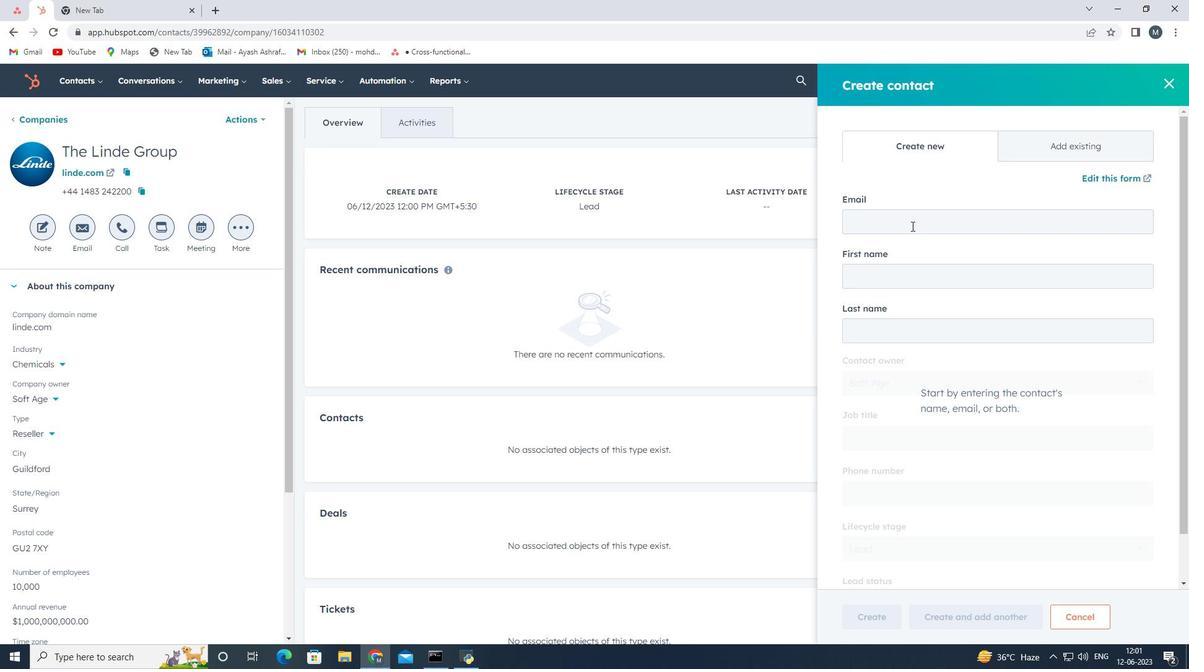 
Action: Key pressed <Key.shift>Rudra18<Key.shift>Patel<Key.shift><Key.shift>@linde.com
Screenshot: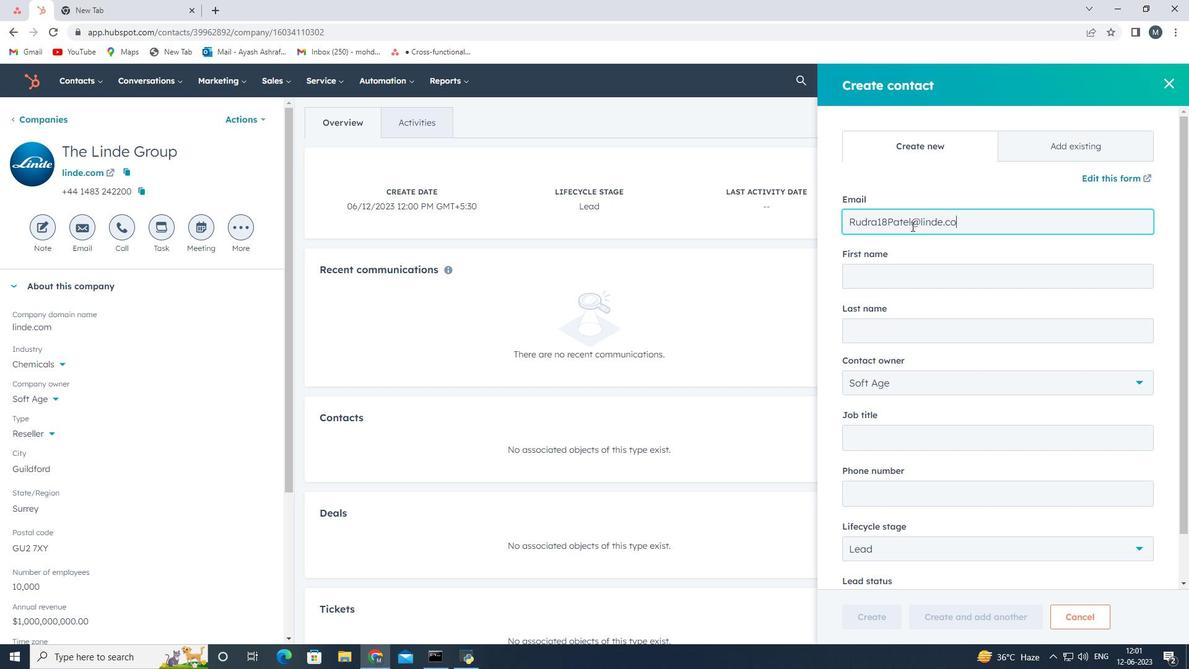 
Action: Mouse moved to (912, 273)
Screenshot: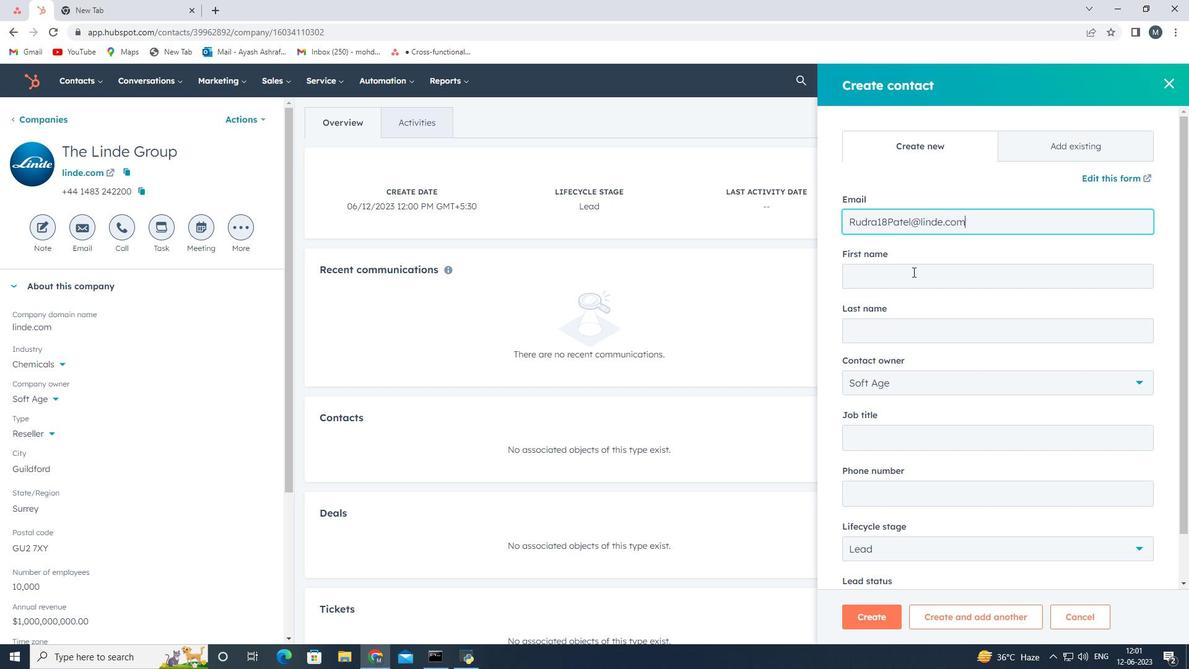 
Action: Mouse pressed left at (912, 273)
Screenshot: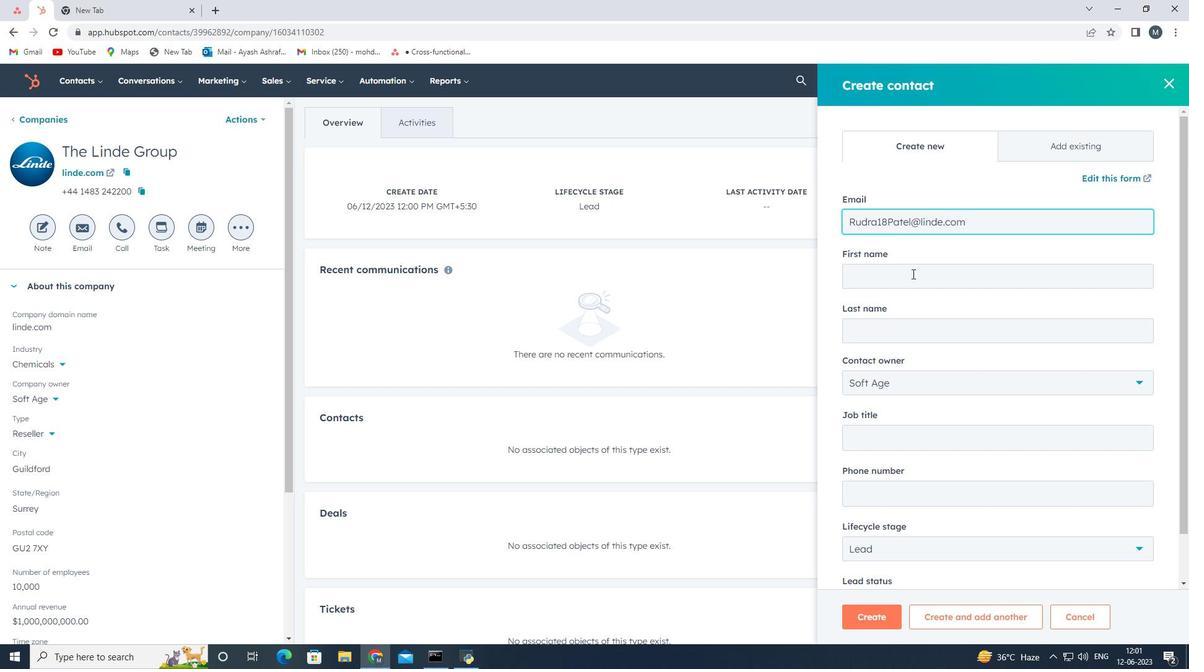 
Action: Key pressed <Key.shift>Rudra
Screenshot: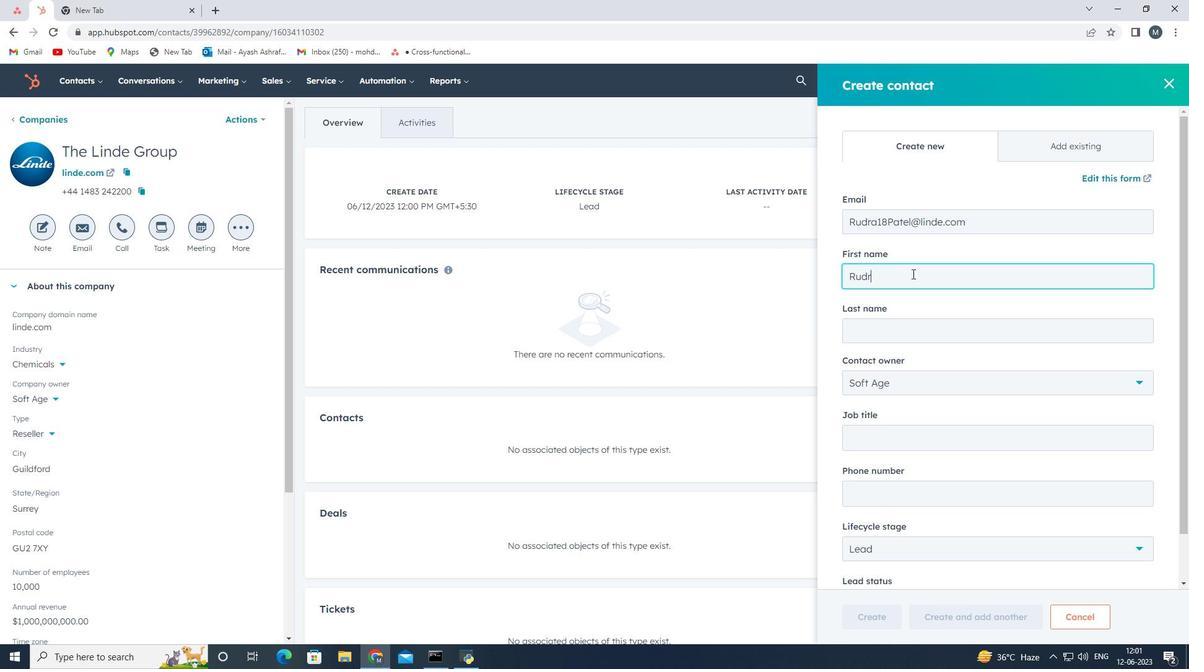 
Action: Mouse moved to (907, 335)
Screenshot: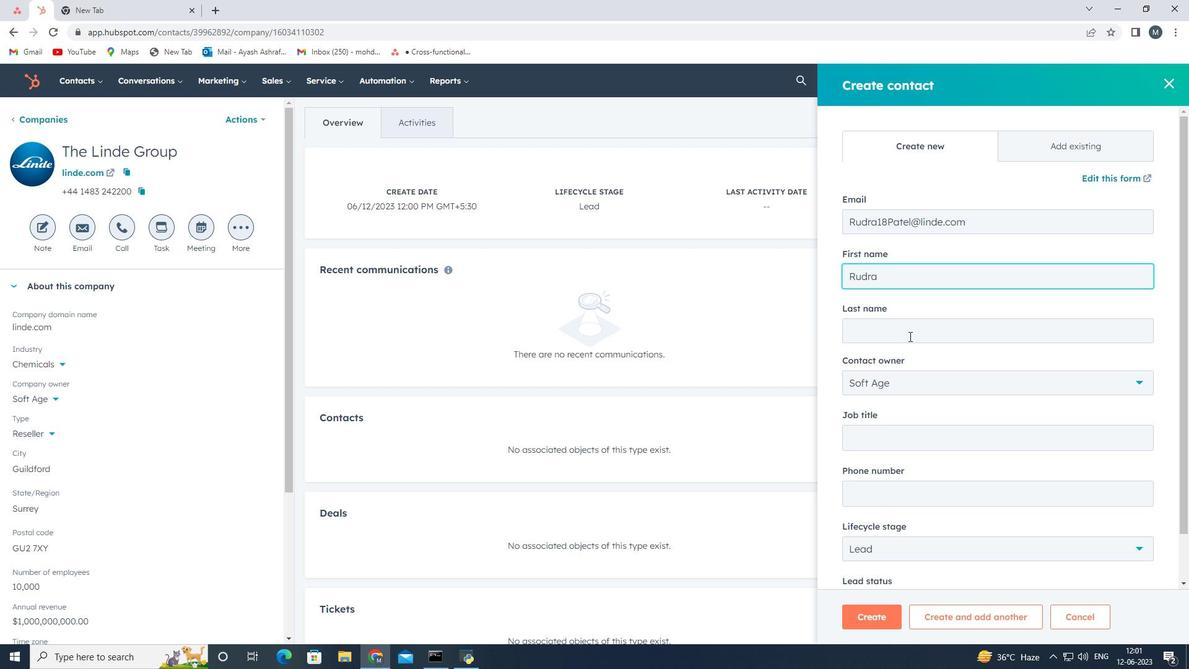 
Action: Mouse pressed left at (907, 335)
Screenshot: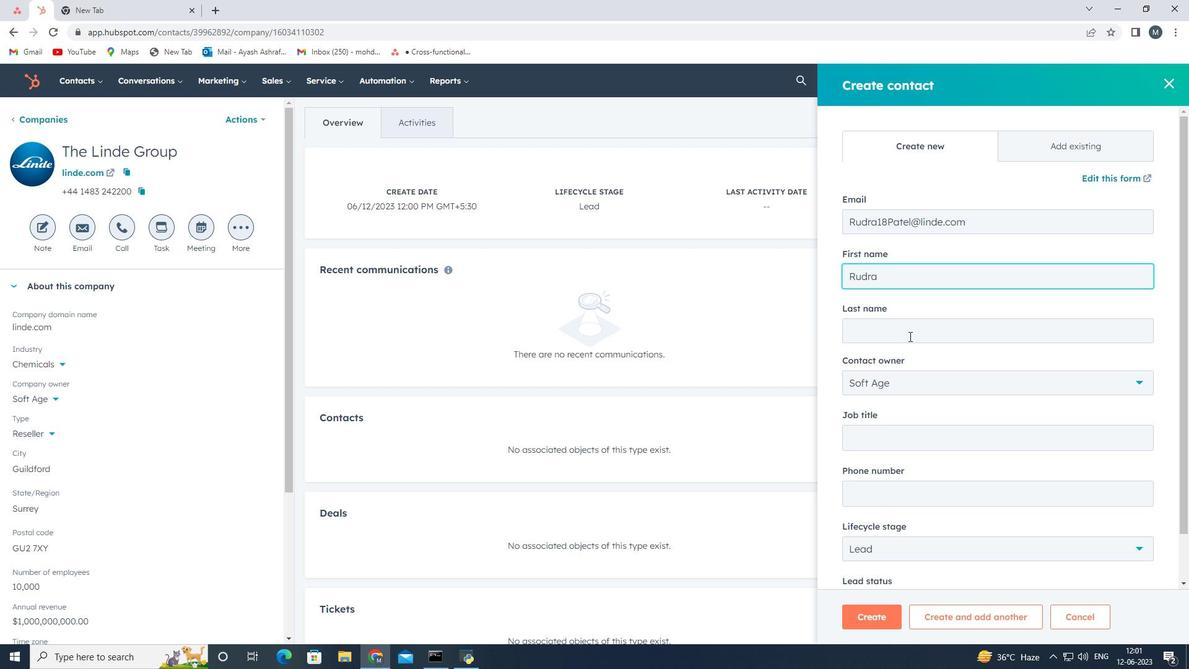 
Action: Mouse moved to (905, 335)
Screenshot: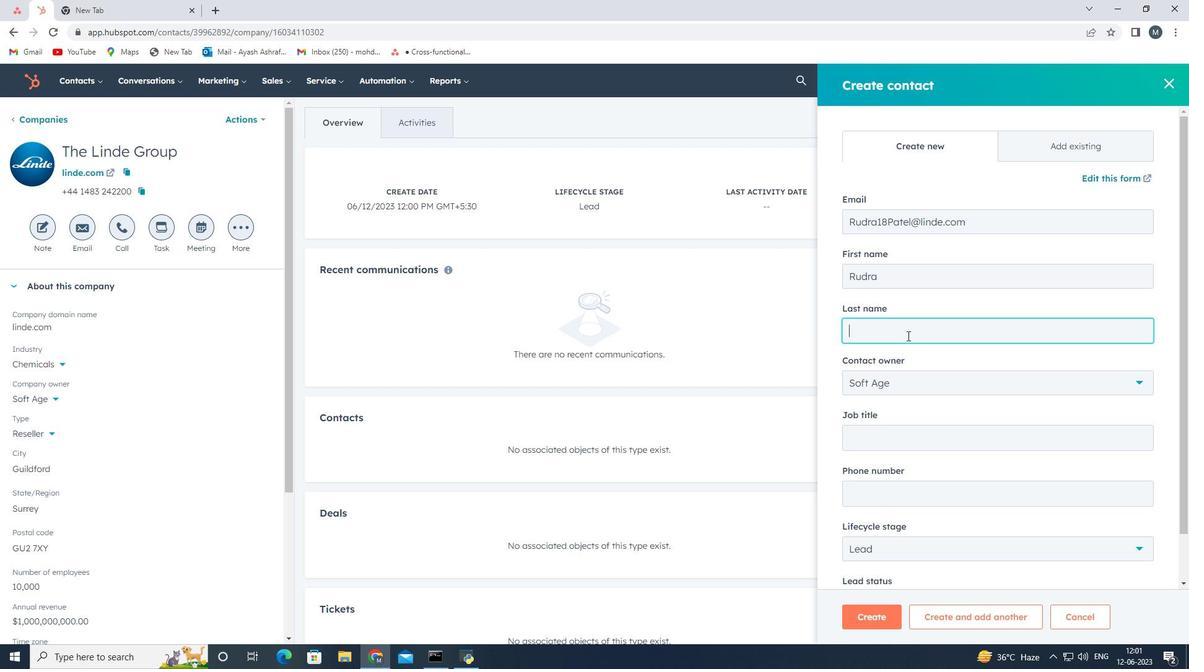 
Action: Key pressed <Key.shift>Patel
Screenshot: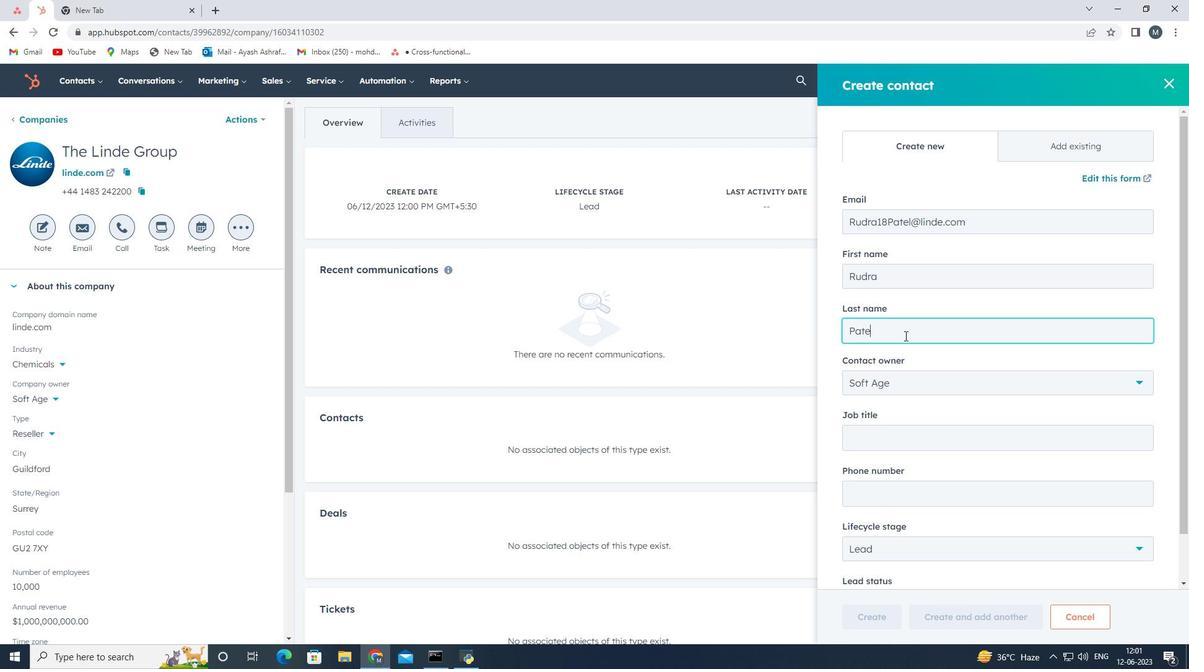 
Action: Mouse moved to (906, 373)
Screenshot: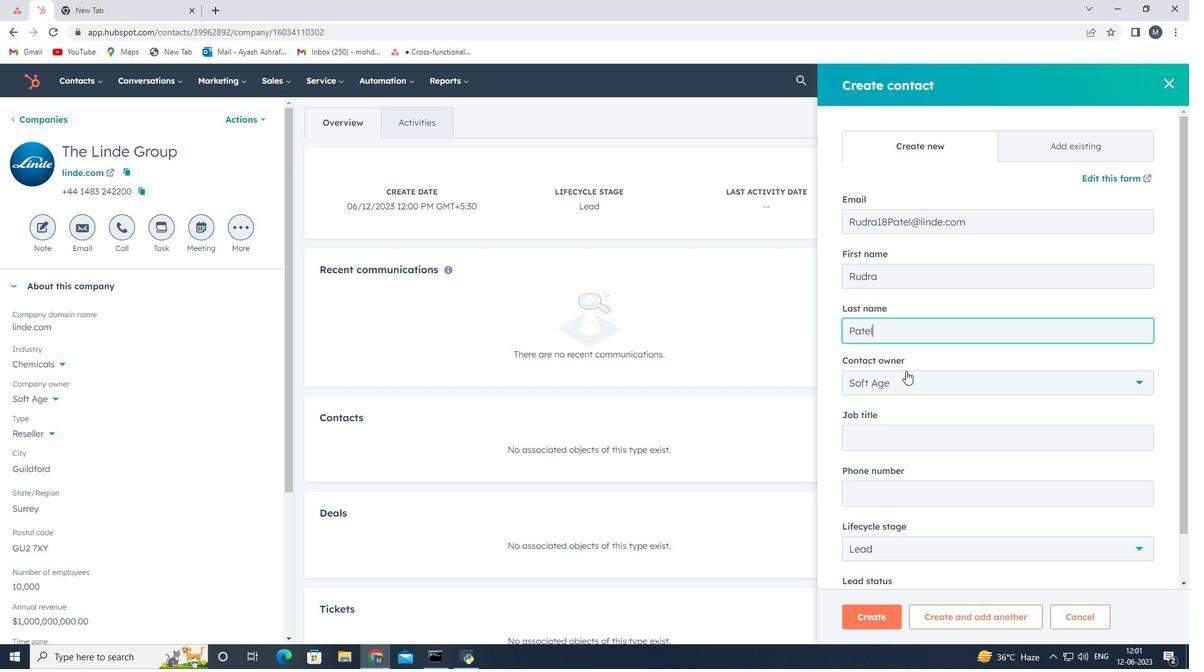 
Action: Mouse scrolled (906, 372) with delta (0, 0)
Screenshot: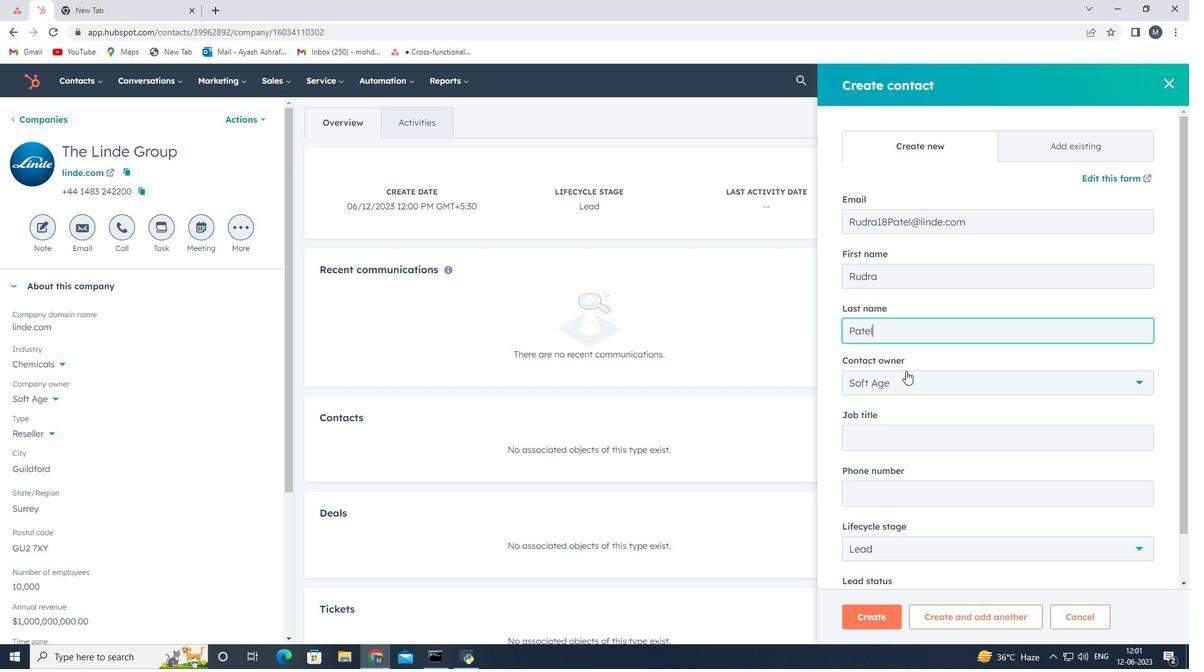 
Action: Mouse moved to (899, 387)
Screenshot: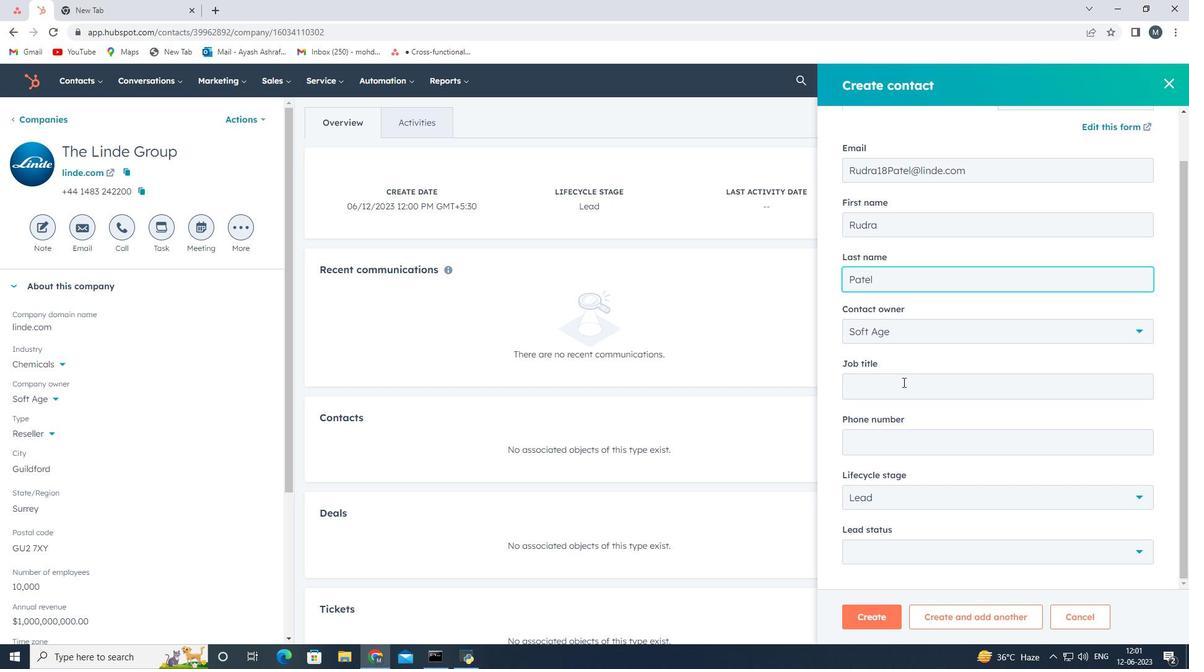 
Action: Mouse pressed left at (899, 387)
Screenshot: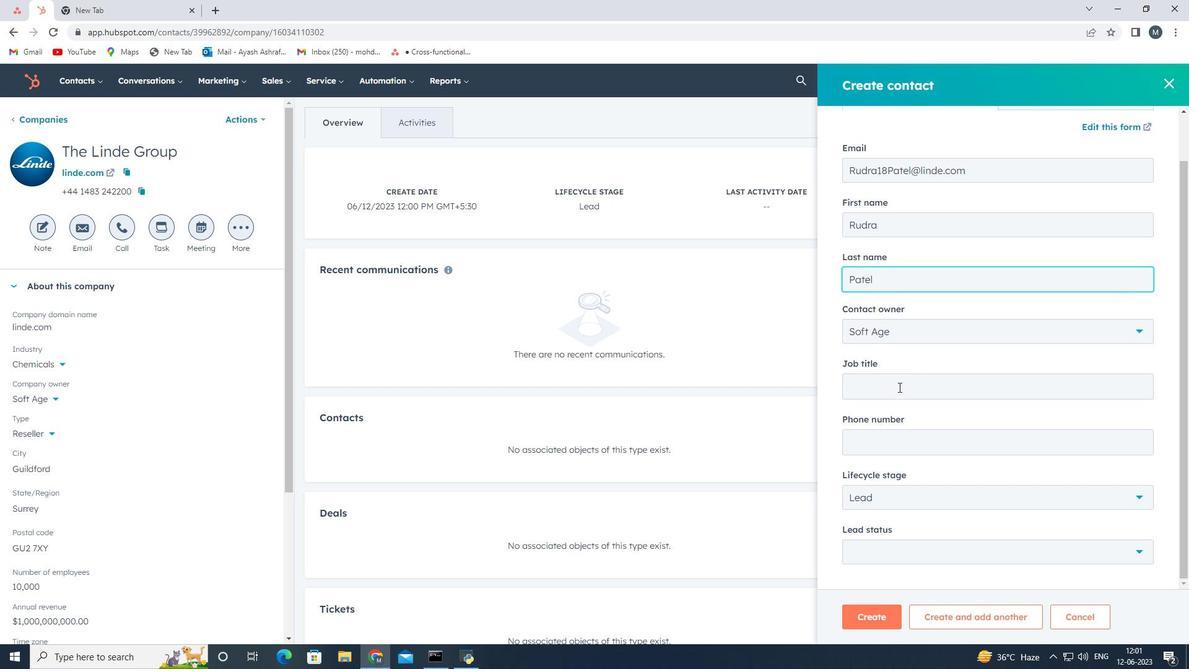 
Action: Key pressed <Key.shift><Key.shift>Database<Key.space><Key.shift>Admins<Key.backspace>istrator
Screenshot: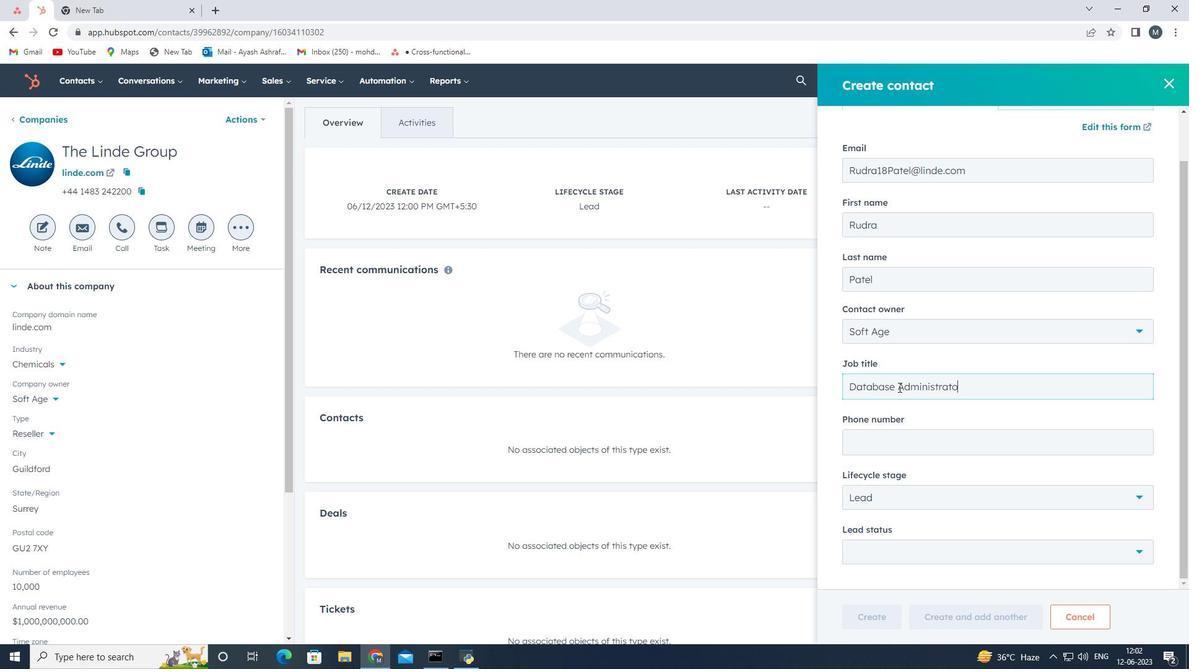
Action: Mouse moved to (903, 436)
Screenshot: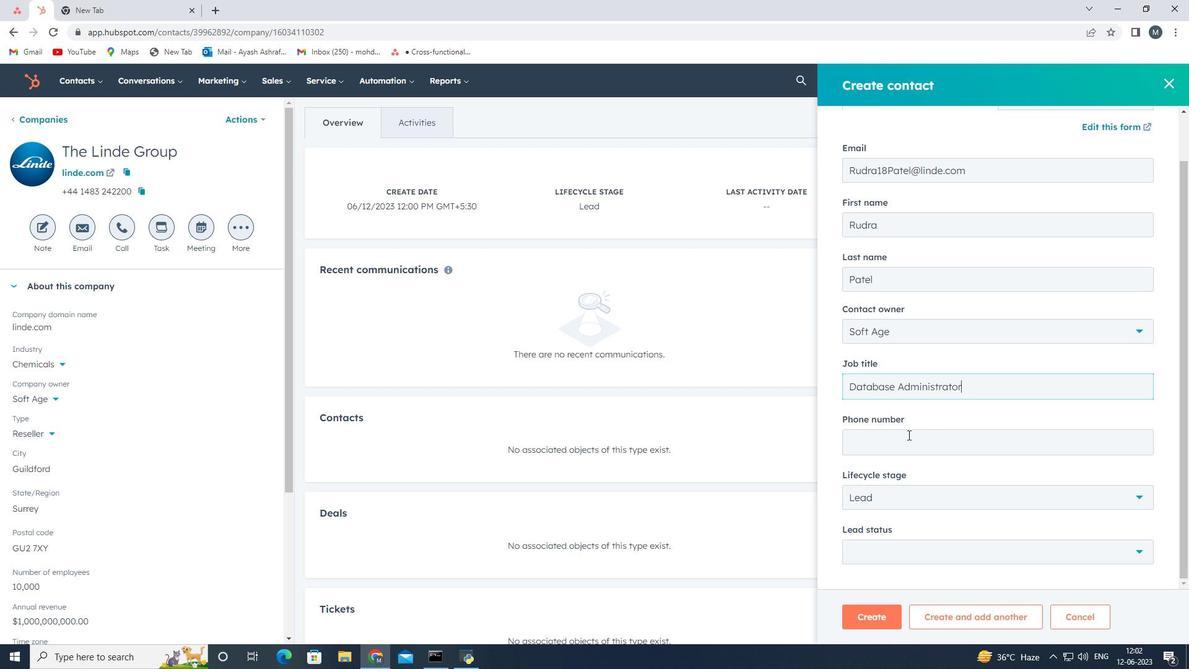 
Action: Mouse pressed left at (903, 436)
Screenshot: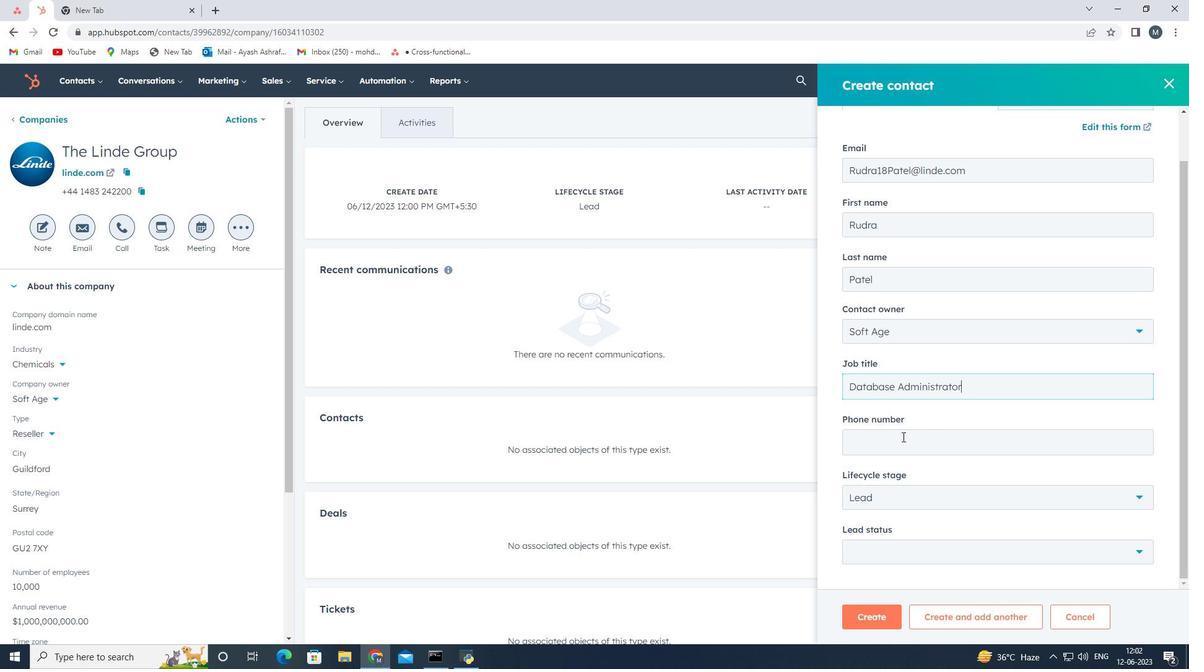 
Action: Key pressed 6175552347
Screenshot: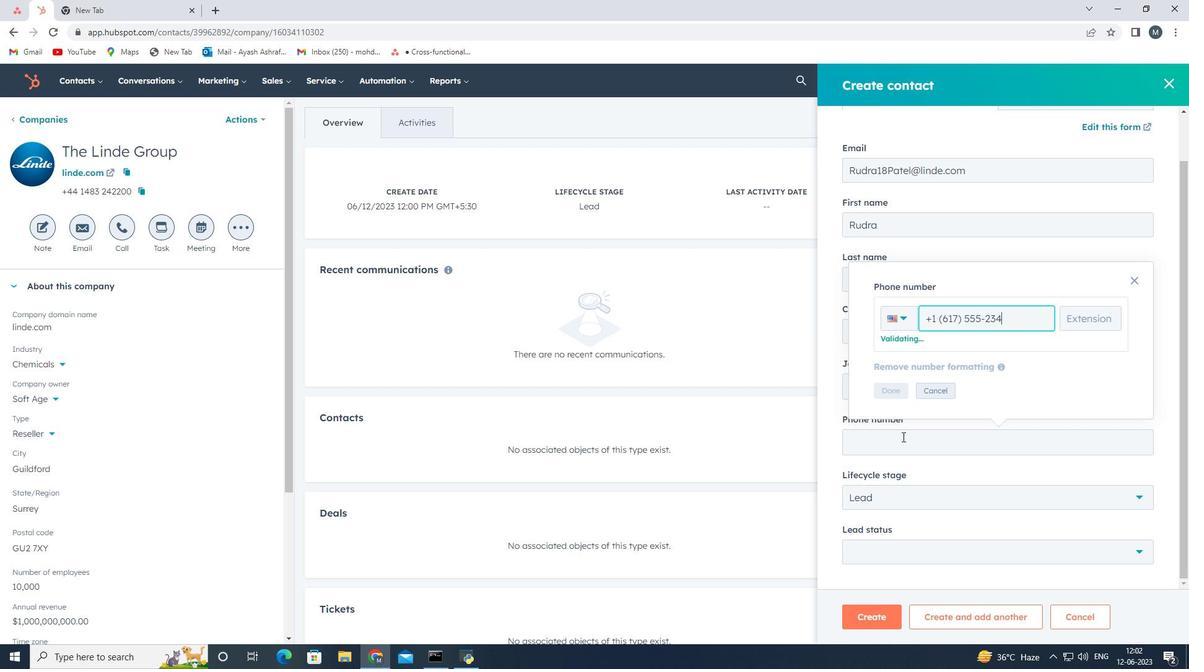 
Action: Mouse moved to (882, 390)
Screenshot: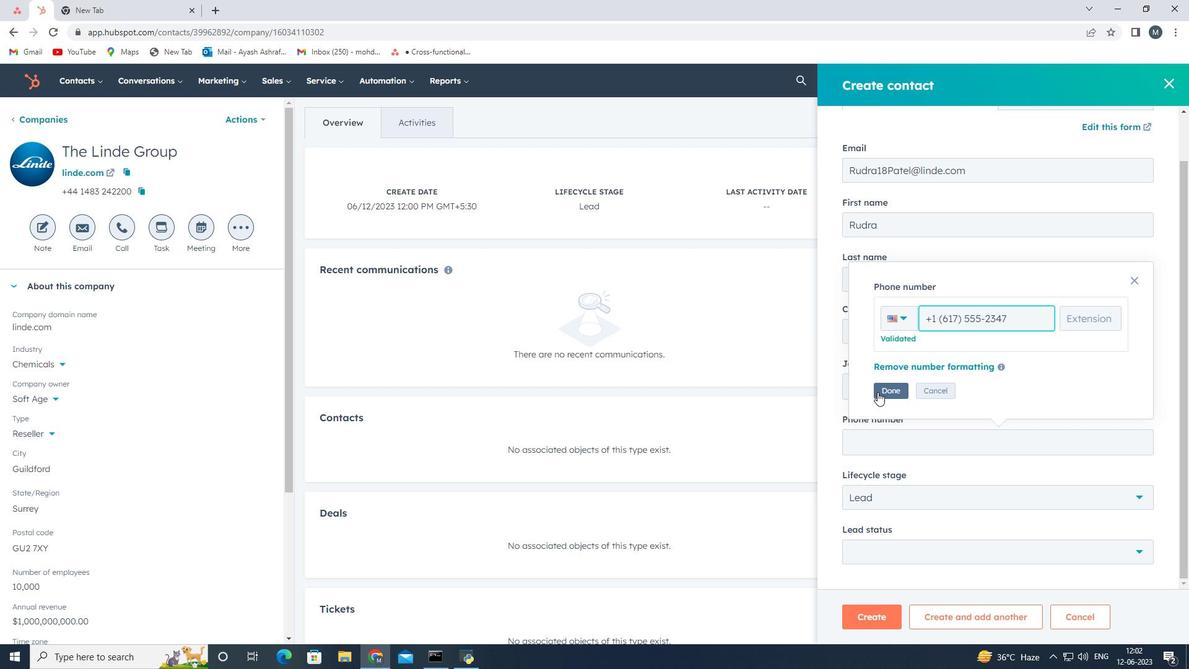
Action: Mouse pressed left at (882, 390)
Screenshot: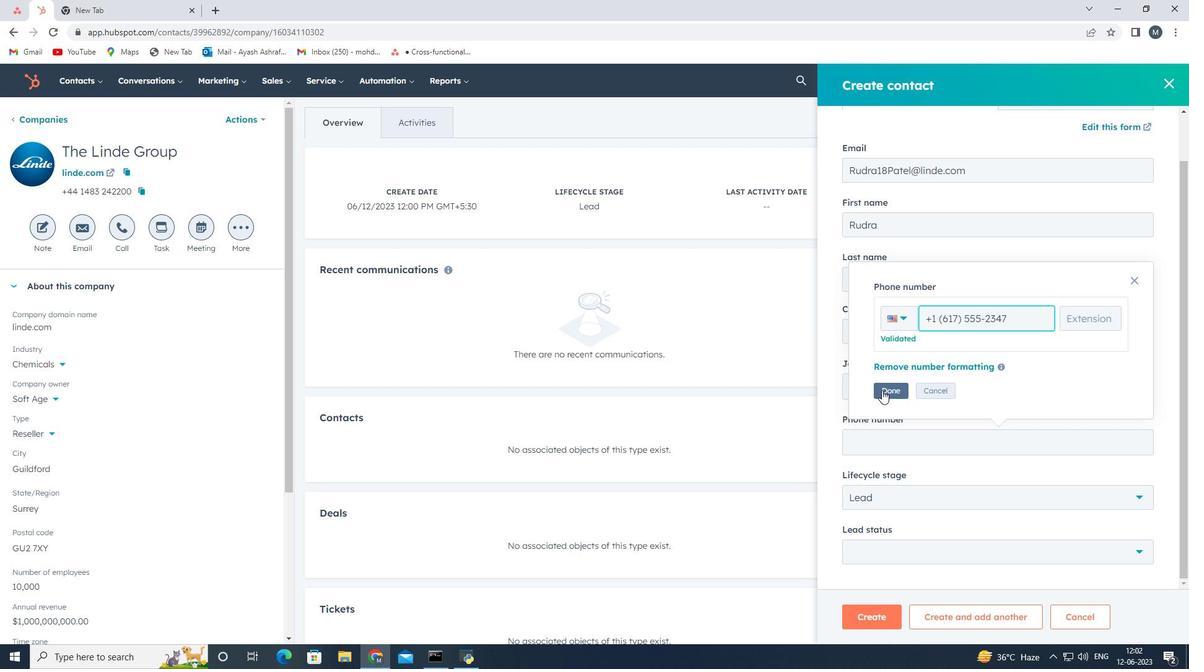
Action: Mouse moved to (924, 454)
Screenshot: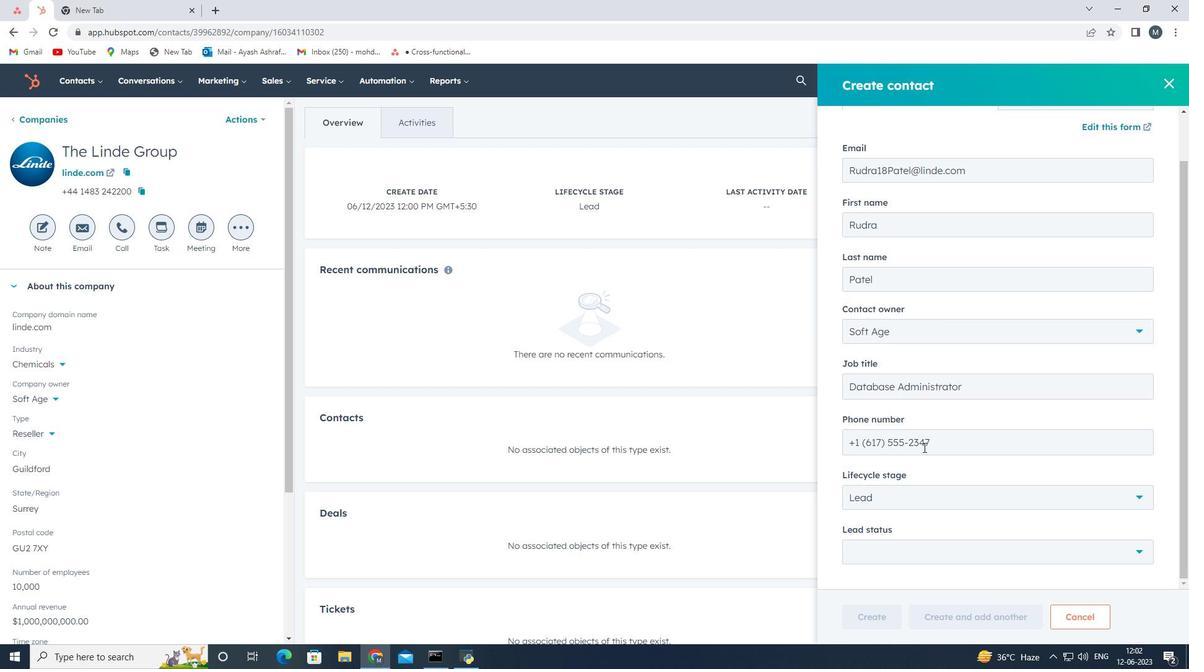 
Action: Mouse scrolled (924, 454) with delta (0, 0)
Screenshot: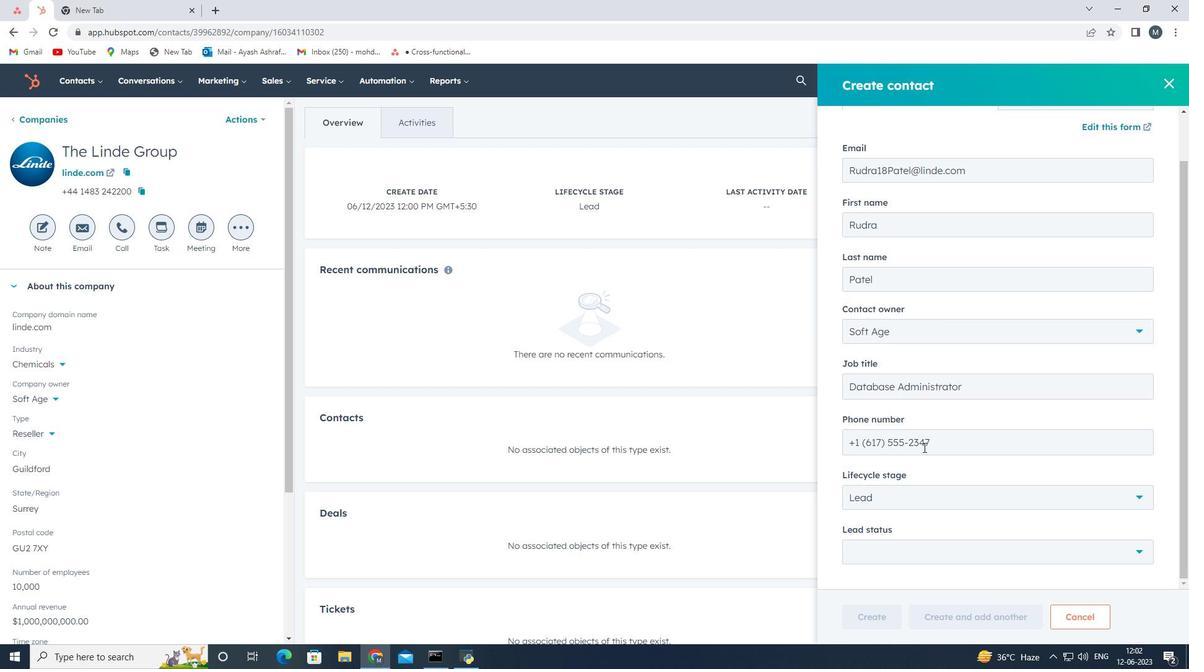 
Action: Mouse moved to (896, 496)
Screenshot: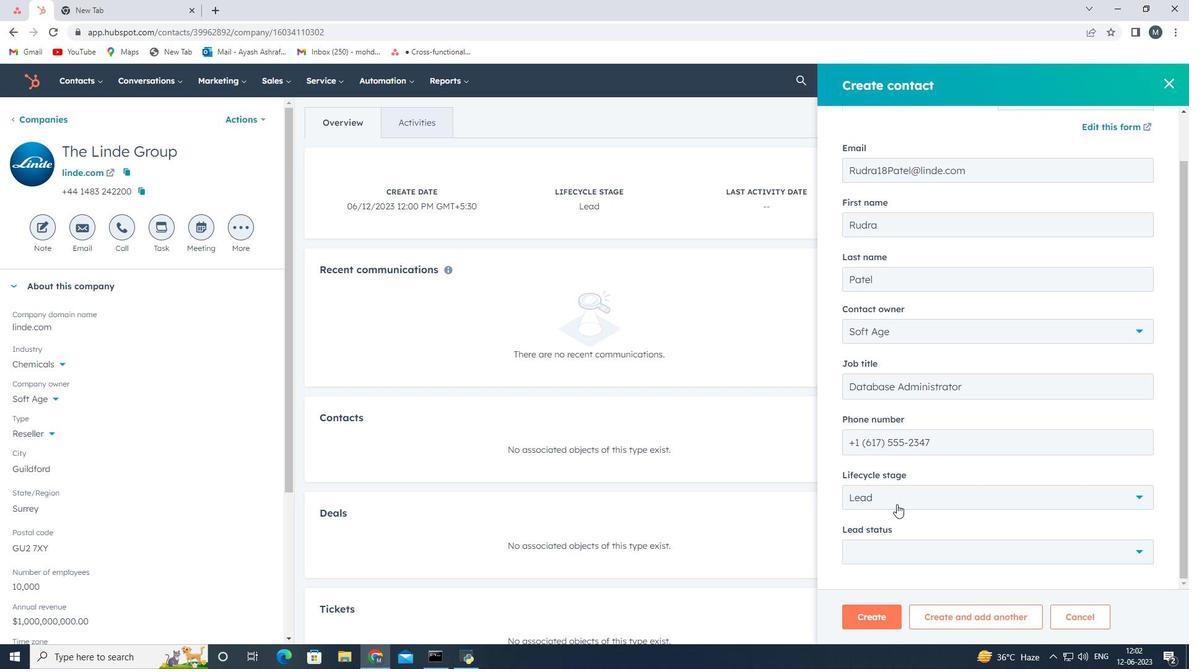 
Action: Mouse pressed left at (896, 496)
Screenshot: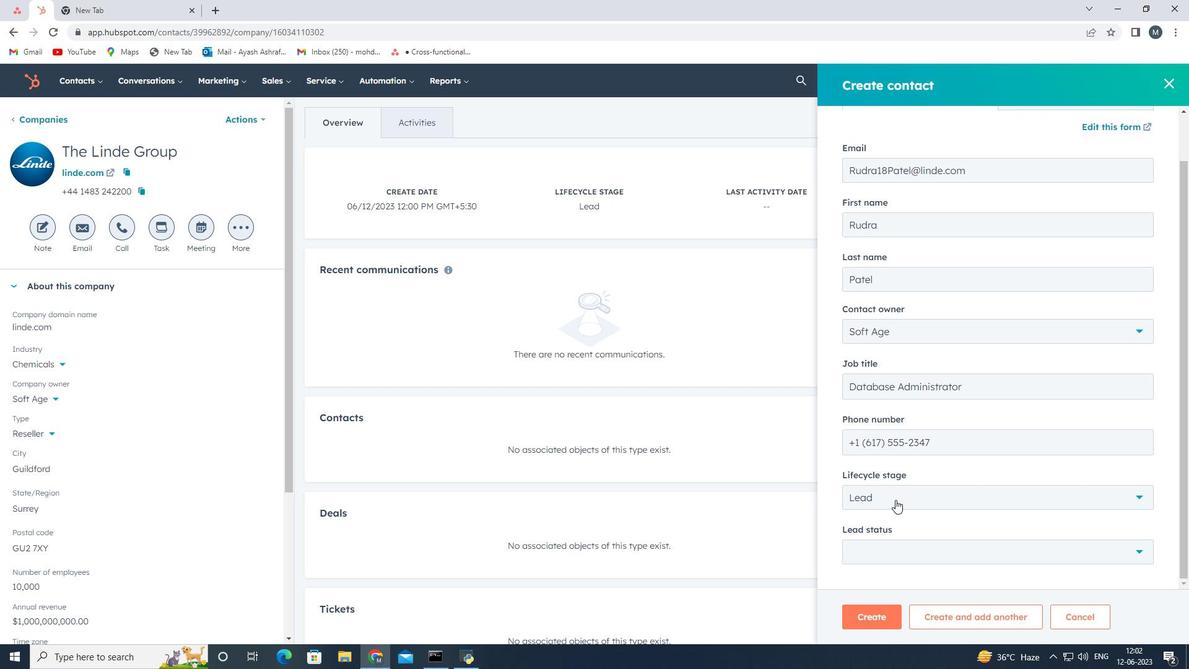 
Action: Mouse moved to (876, 378)
Screenshot: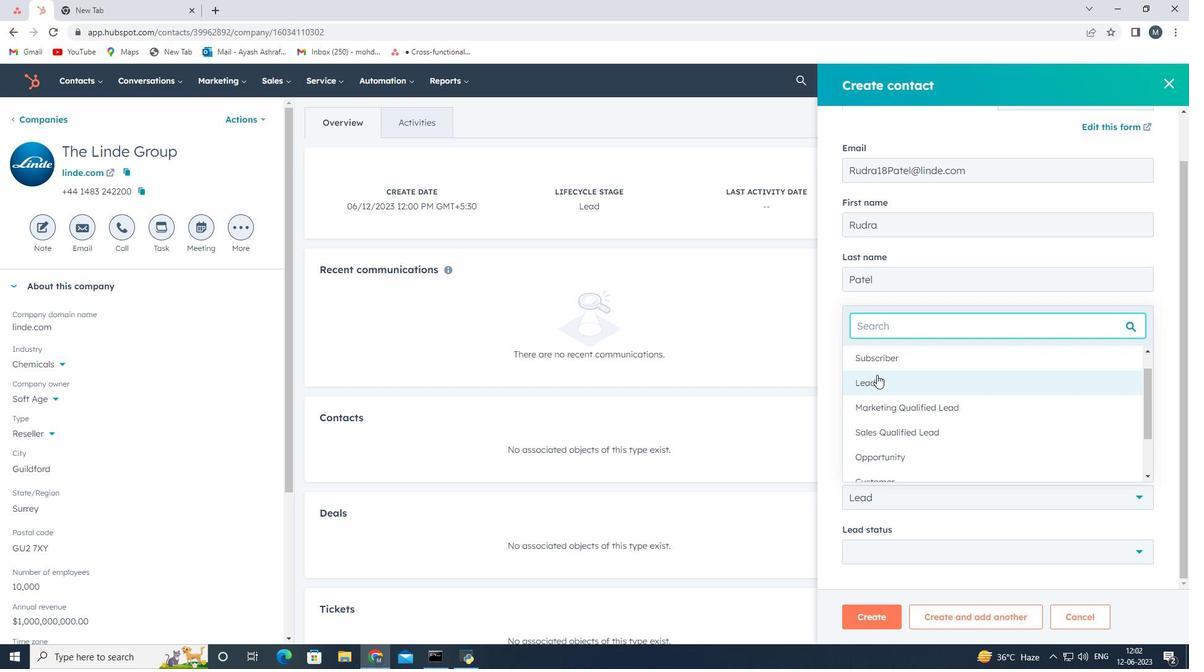 
Action: Mouse pressed left at (876, 378)
Screenshot: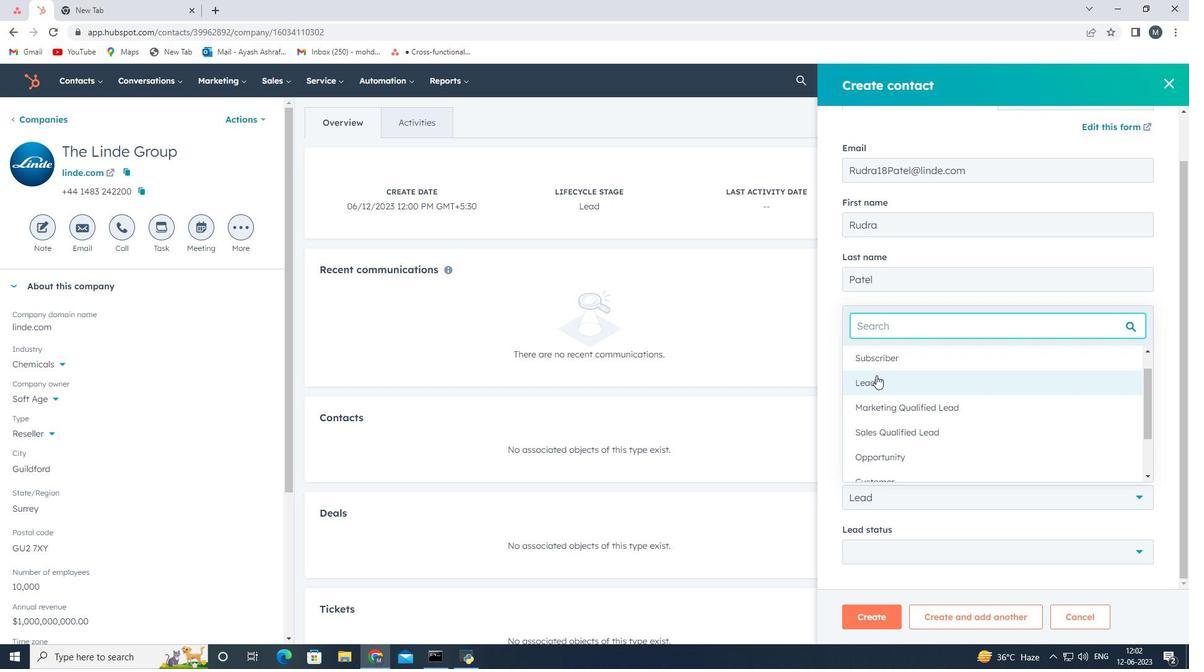 
Action: Mouse moved to (868, 551)
Screenshot: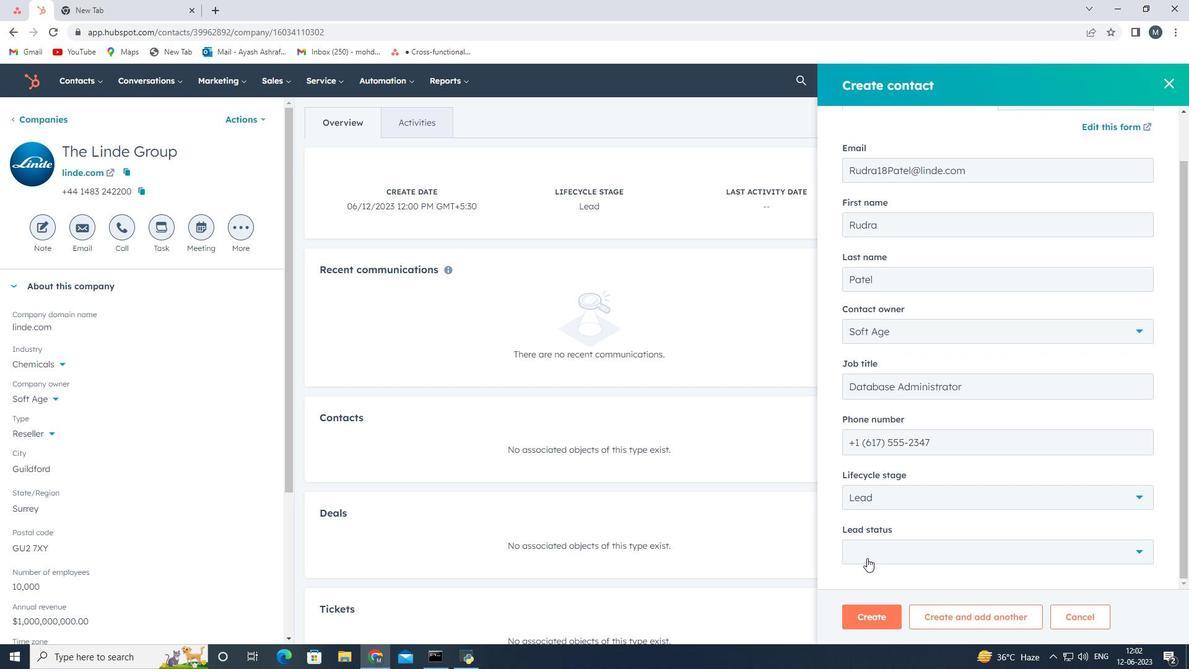 
Action: Mouse pressed left at (868, 551)
Screenshot: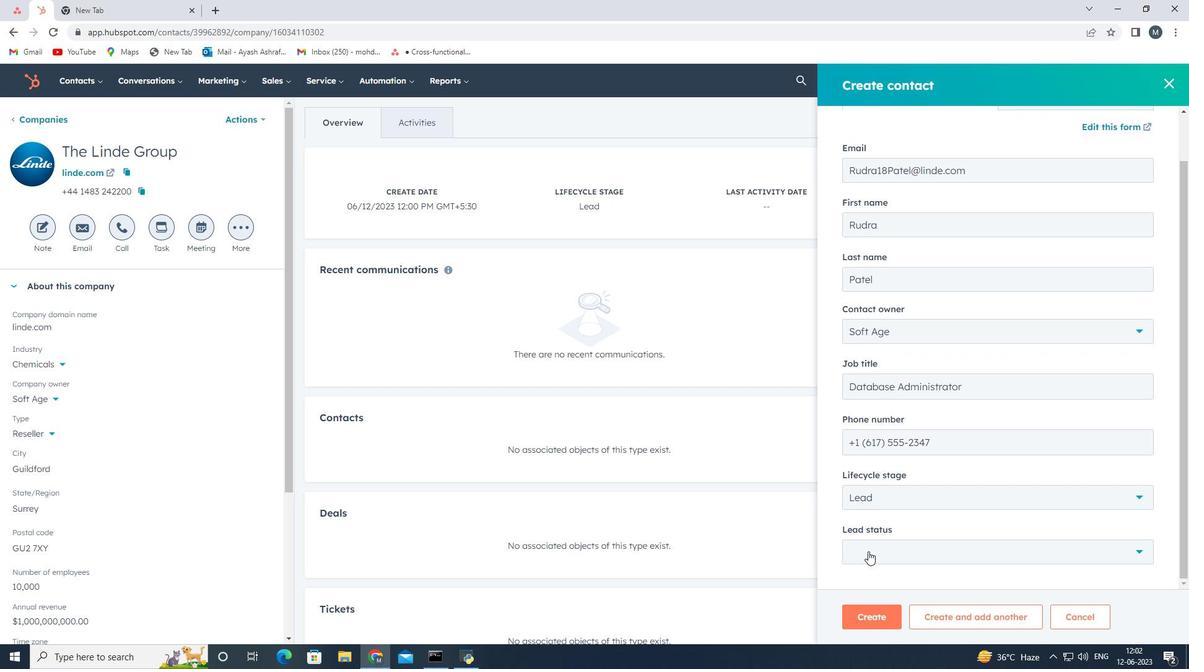 
Action: Mouse moved to (874, 466)
Screenshot: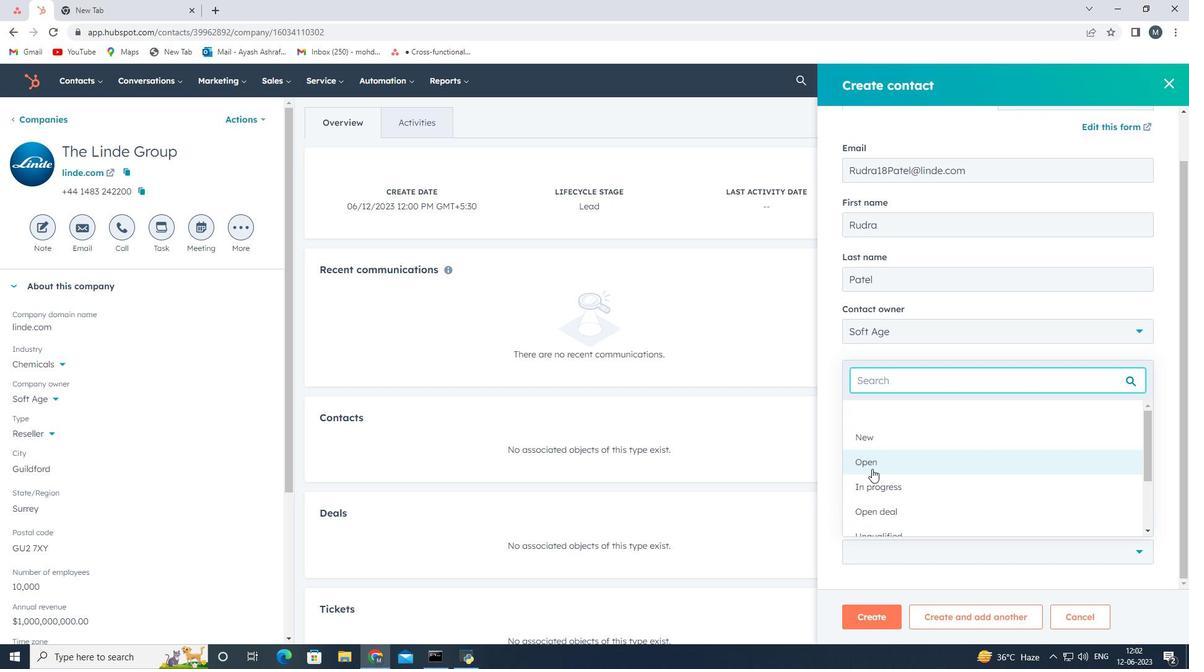 
Action: Mouse pressed left at (874, 466)
Screenshot: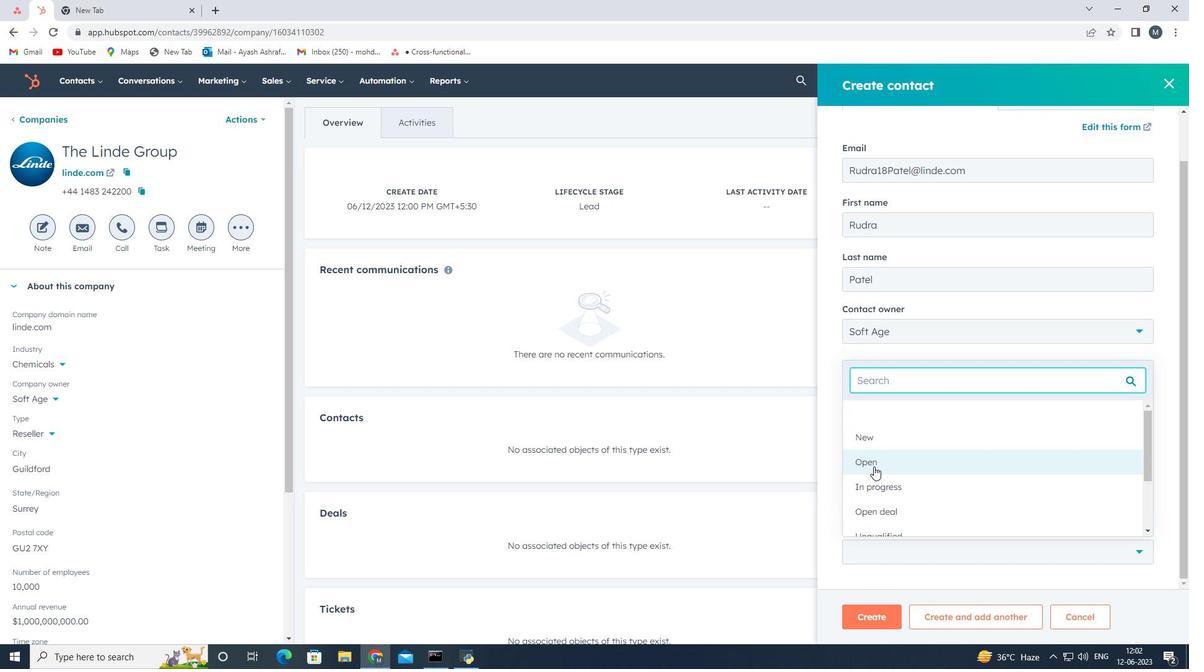 
Action: Mouse moved to (867, 616)
Screenshot: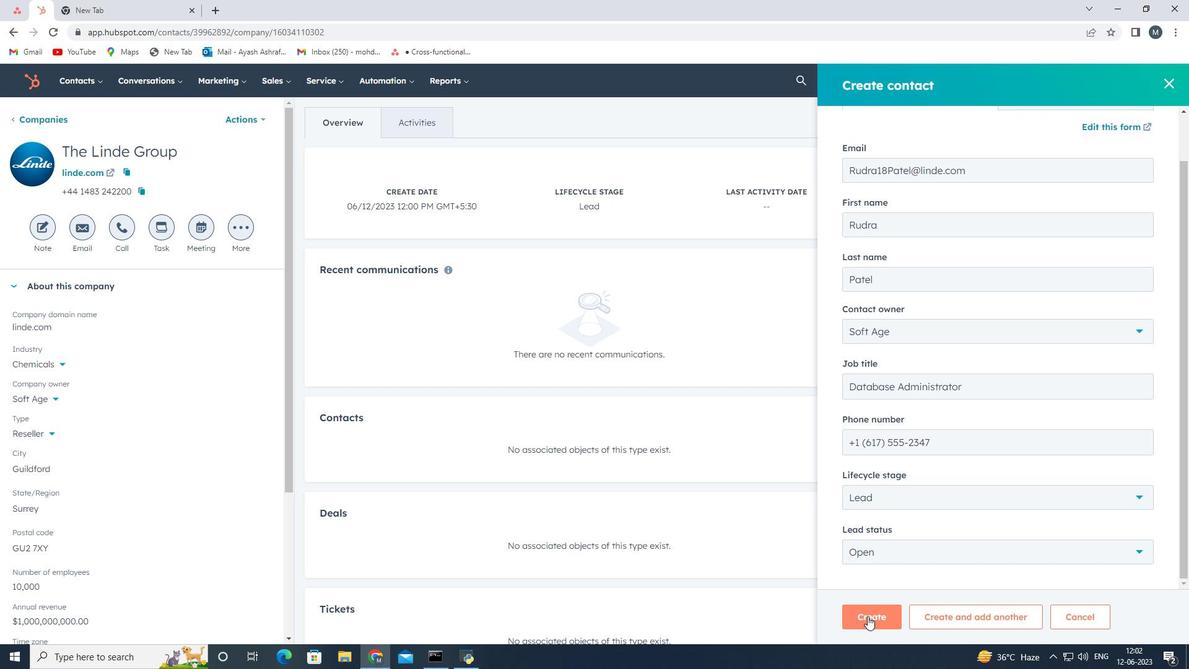 
Action: Mouse pressed left at (867, 616)
Screenshot: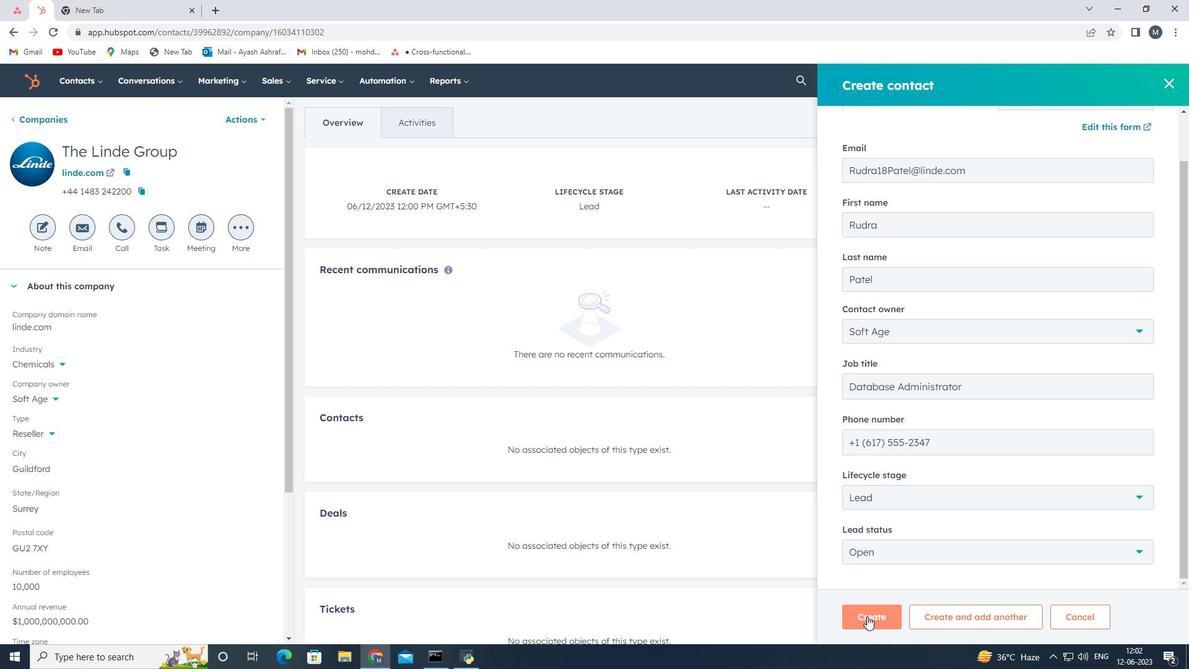 
Action: Mouse moved to (8, 625)
Screenshot: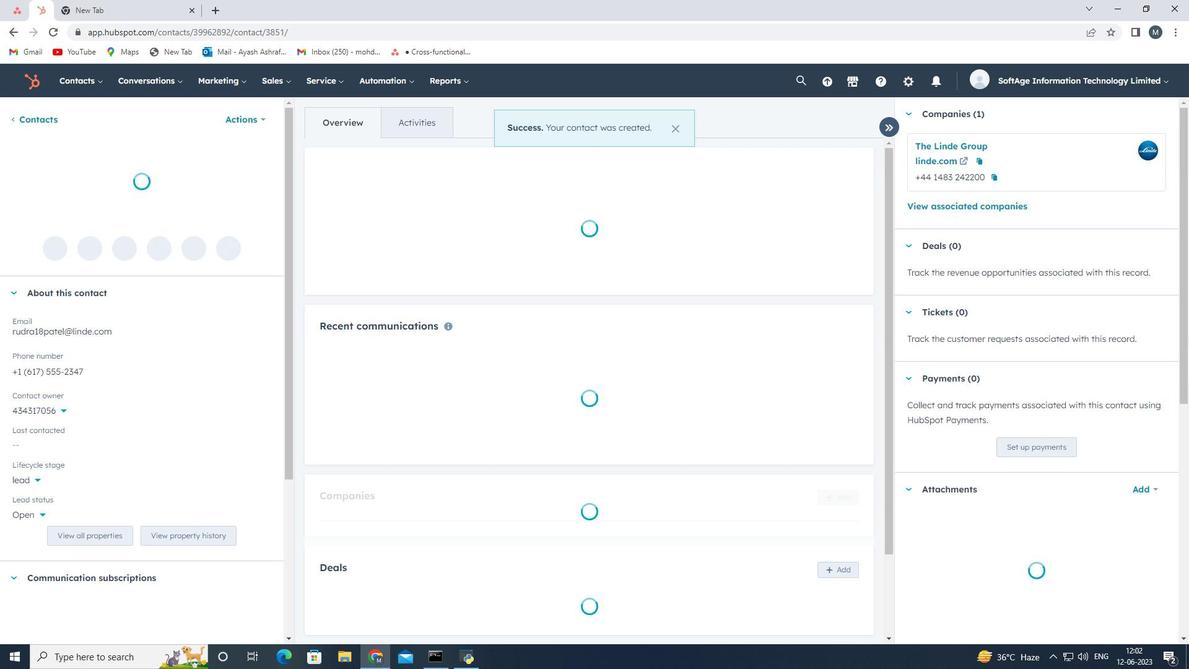 
